 Task: Open Card Employee Performance Review in Board Business Model Cost Structure Analysis and Optimization to Workspace Content Management Systems and add a team member Softage.2@softage.net, a label Red, a checklist Boating, an attachment from your google drive, a color Red and finally, add a card description 'Develop and launch new email marketing campaign for sales promotion' and a comment 'Its important to ensure that this task aligns with our overall project goals as it is part of a larger project.'. Add a start date 'Jan 06, 1900' with a due date 'Jan 13, 1900'
Action: Mouse moved to (73, 261)
Screenshot: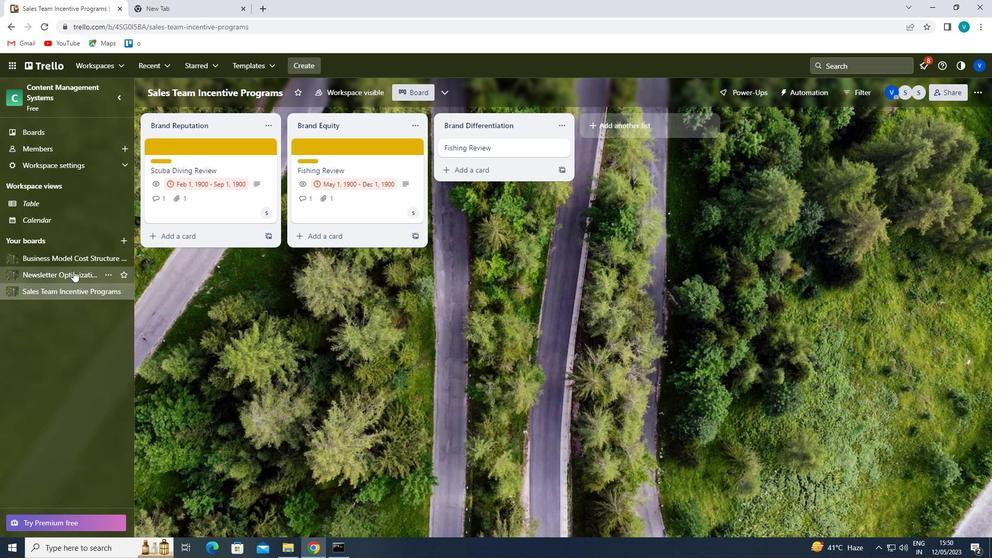 
Action: Mouse pressed left at (73, 261)
Screenshot: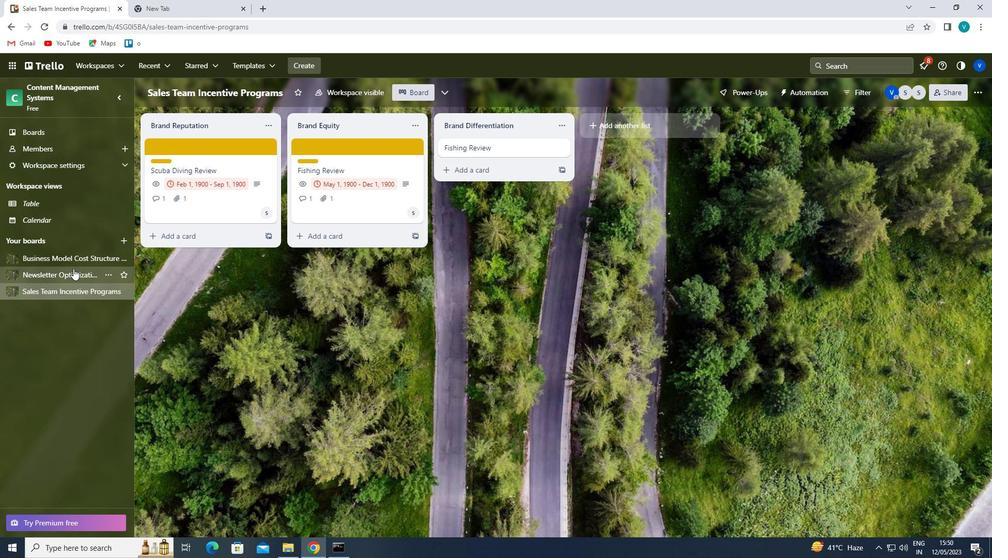 
Action: Mouse moved to (320, 151)
Screenshot: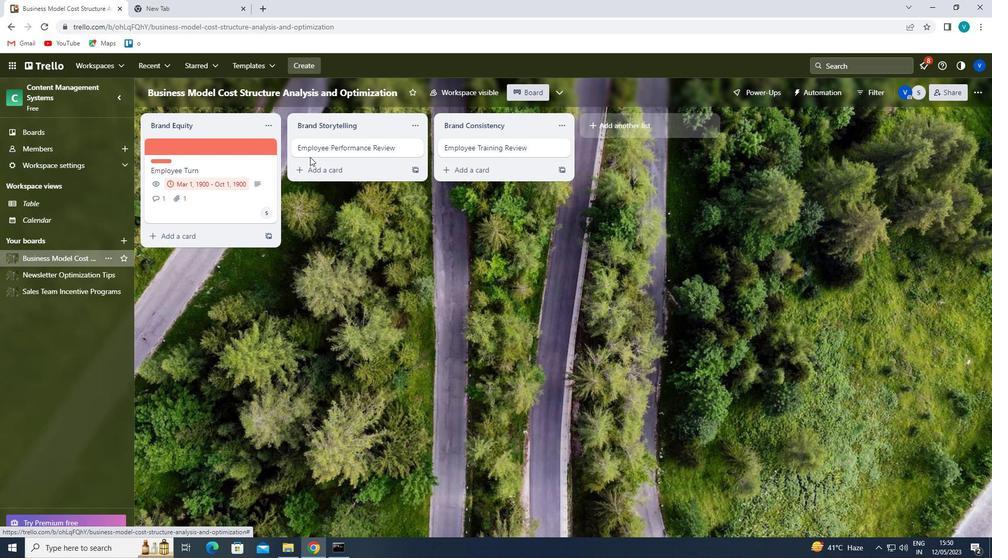 
Action: Mouse pressed left at (320, 151)
Screenshot: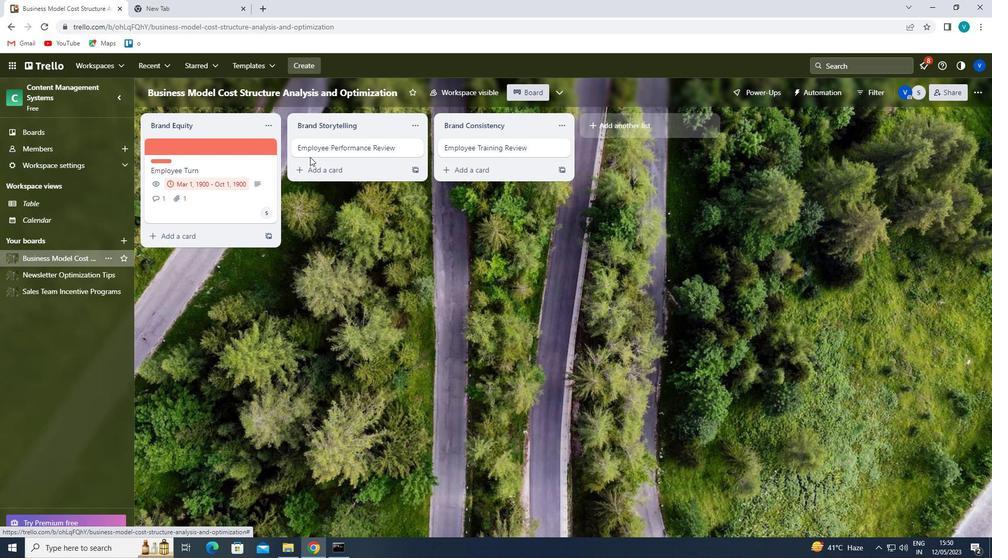 
Action: Mouse moved to (640, 179)
Screenshot: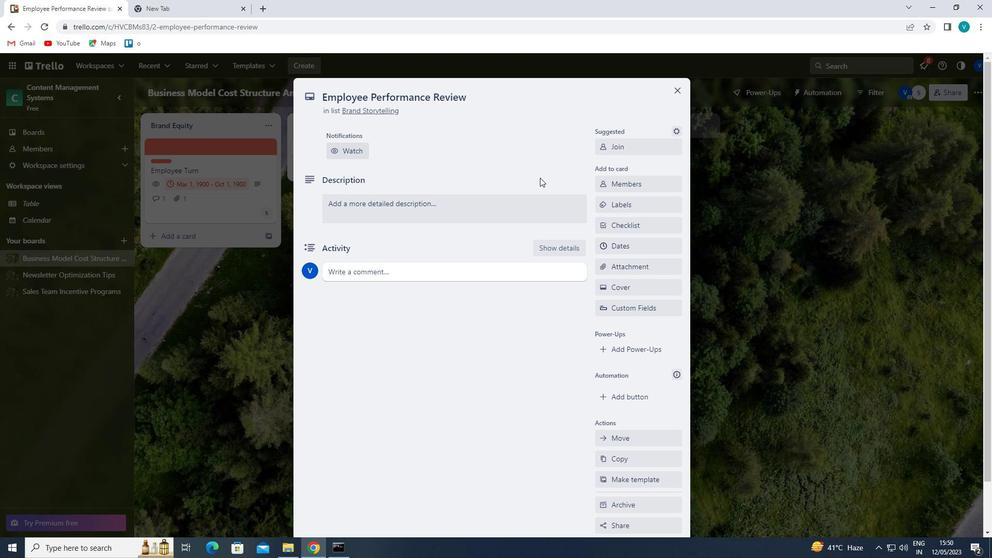 
Action: Mouse pressed left at (640, 179)
Screenshot: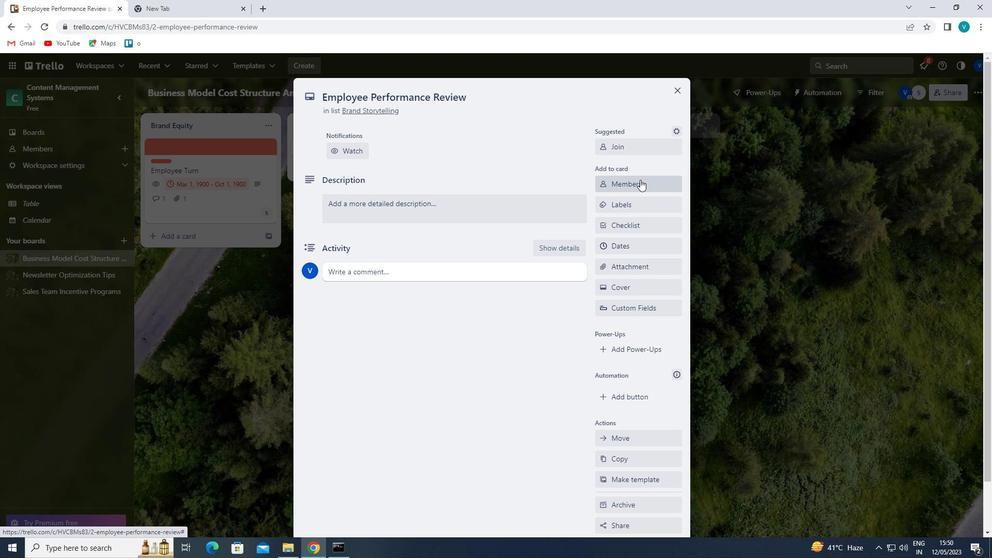 
Action: Key pressed <Key.shift><Key.shift>SOFTA
Screenshot: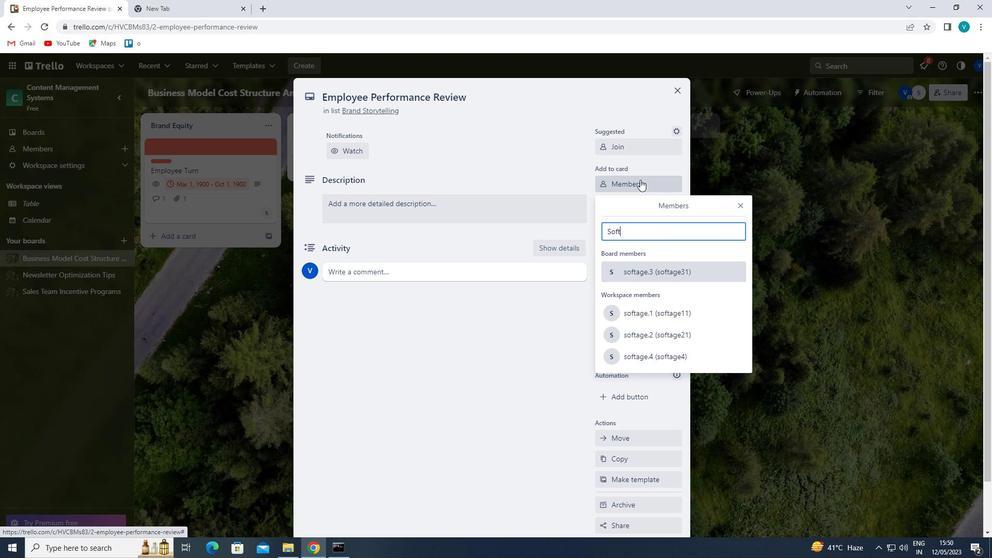
Action: Mouse moved to (662, 327)
Screenshot: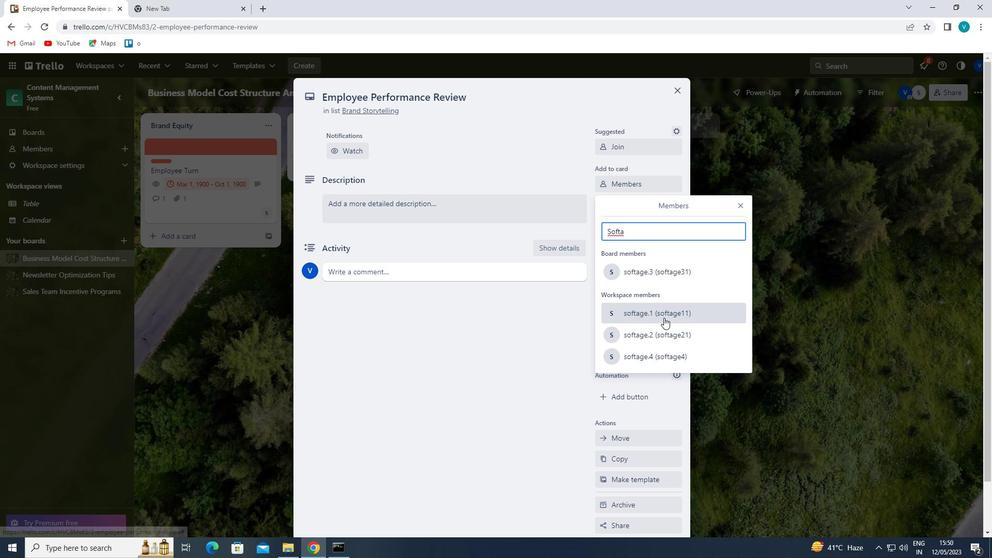 
Action: Mouse pressed left at (662, 327)
Screenshot: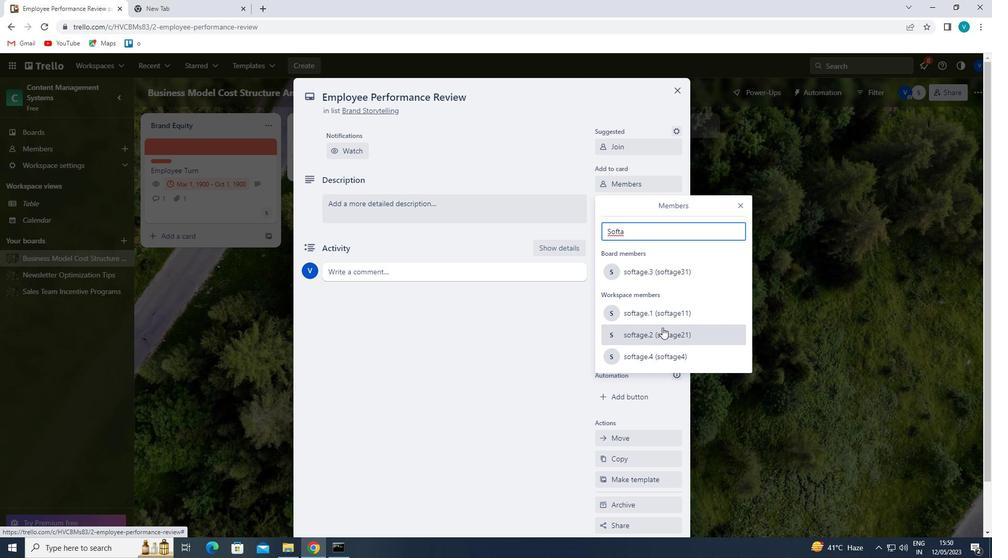 
Action: Mouse moved to (740, 199)
Screenshot: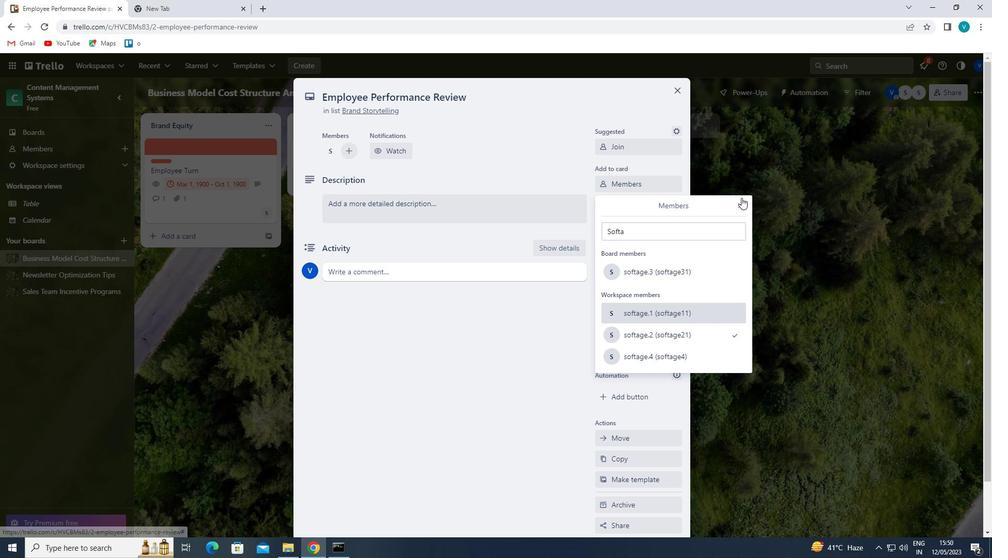 
Action: Mouse pressed left at (740, 199)
Screenshot: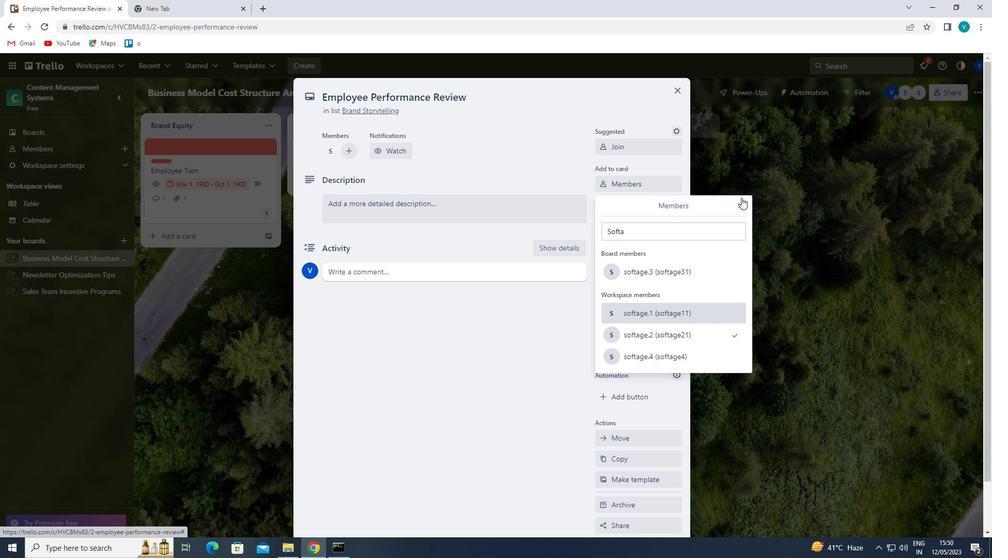 
Action: Mouse moved to (631, 206)
Screenshot: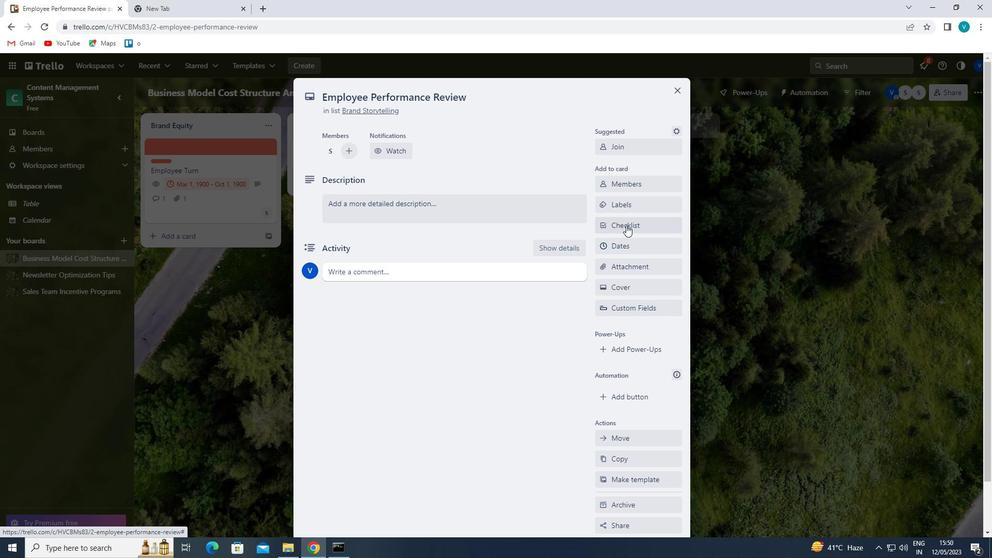 
Action: Mouse pressed left at (631, 206)
Screenshot: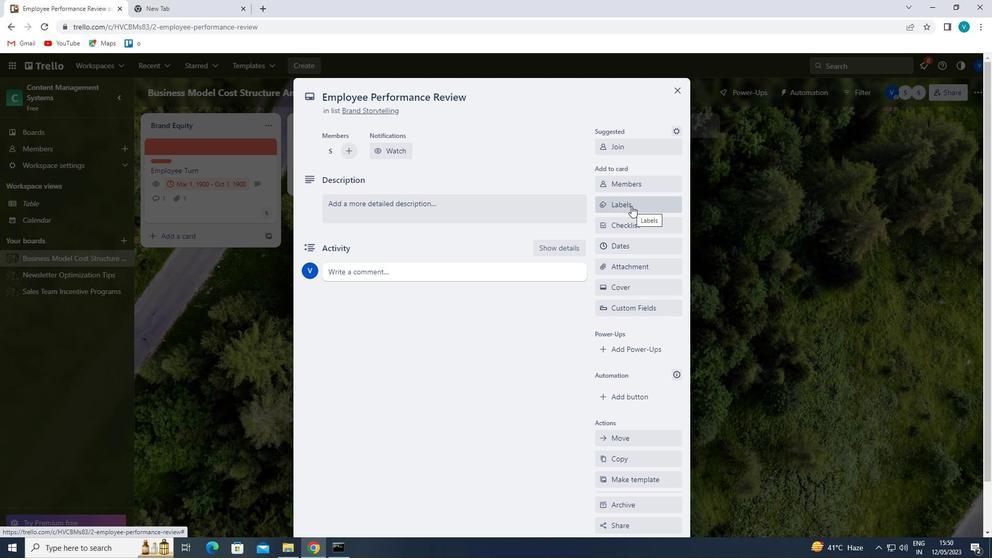 
Action: Mouse moved to (656, 346)
Screenshot: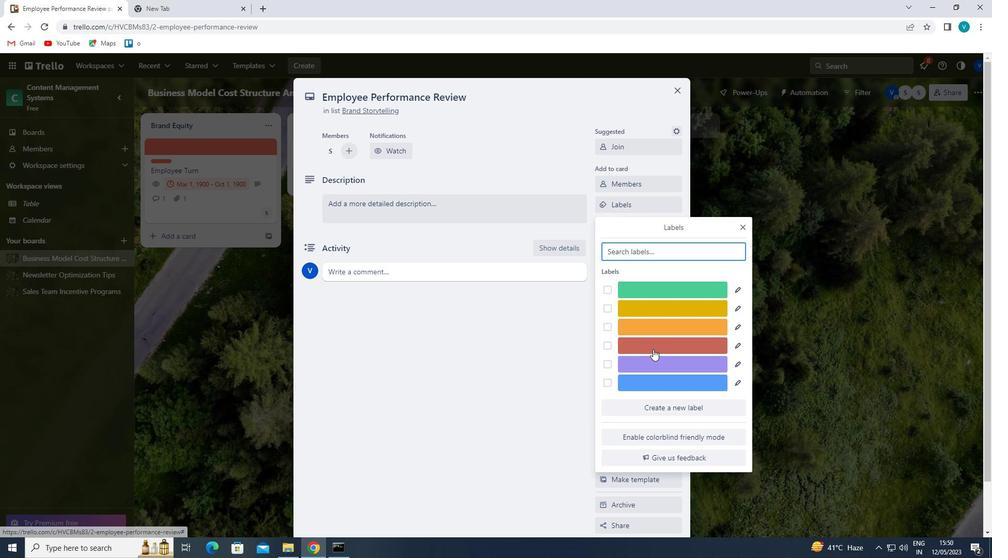 
Action: Mouse pressed left at (656, 346)
Screenshot: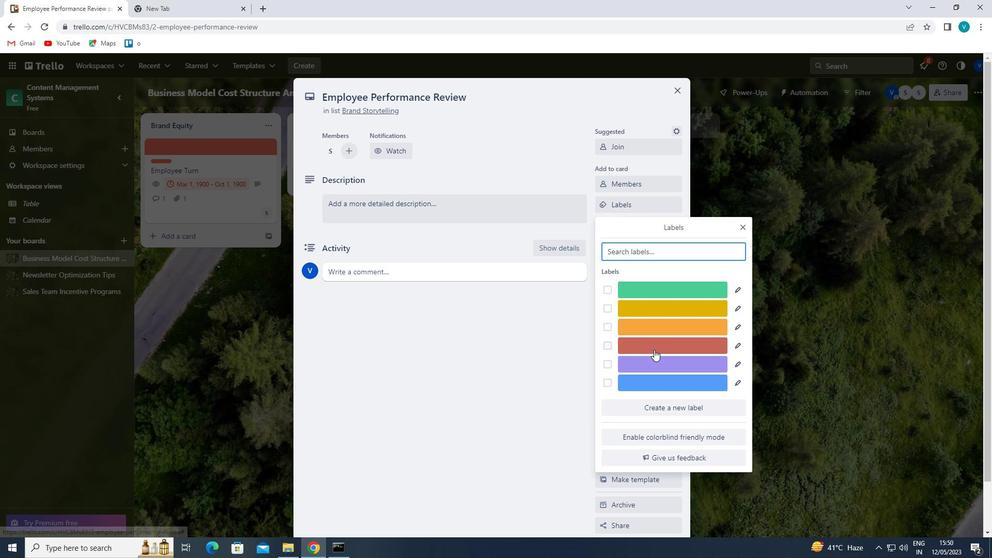 
Action: Mouse moved to (742, 225)
Screenshot: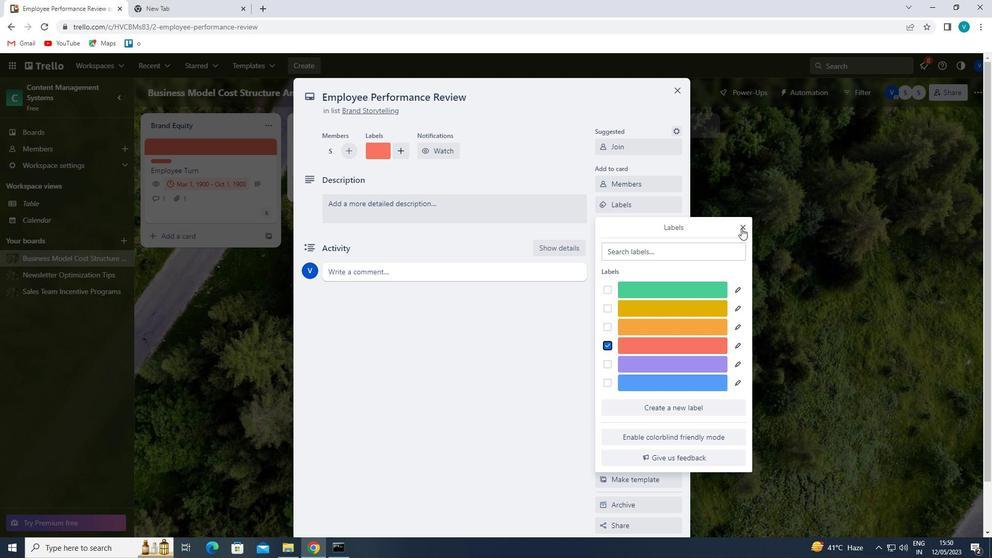 
Action: Mouse pressed left at (742, 225)
Screenshot: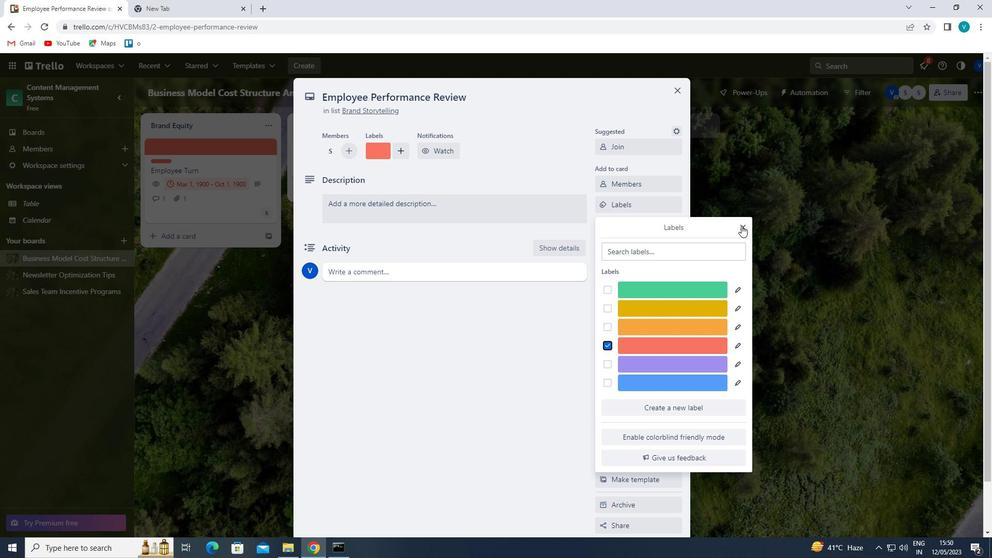 
Action: Mouse moved to (638, 228)
Screenshot: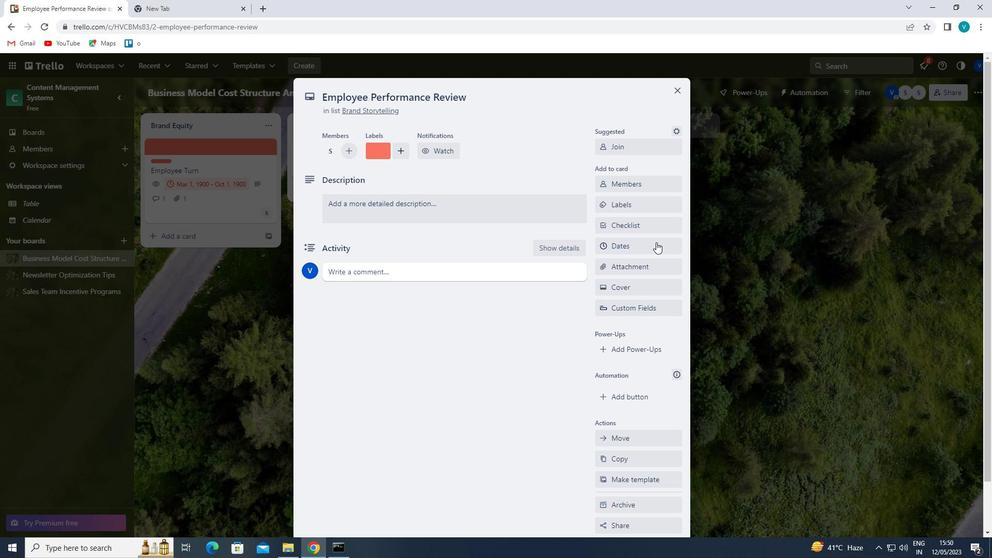 
Action: Mouse pressed left at (638, 228)
Screenshot: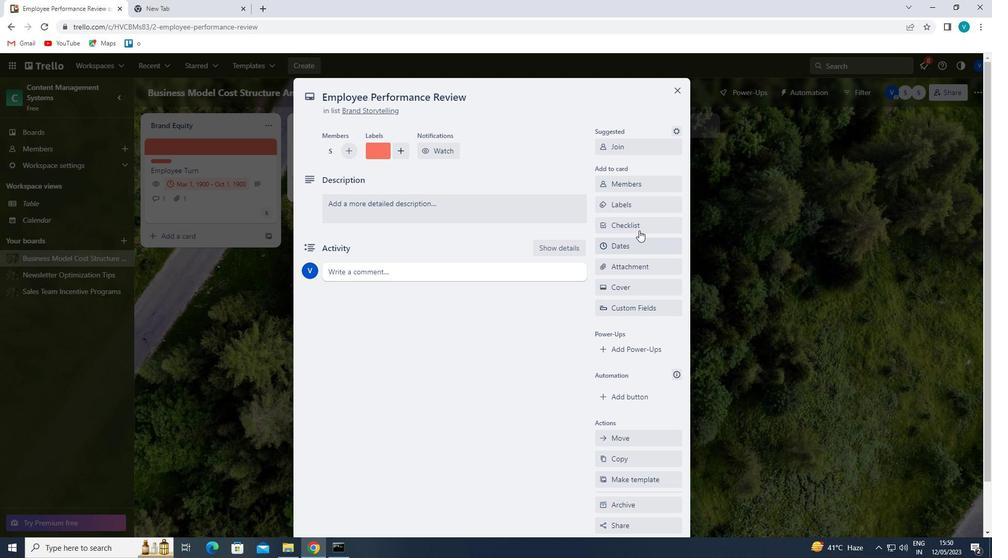 
Action: Key pressed <Key.shift>B
Screenshot: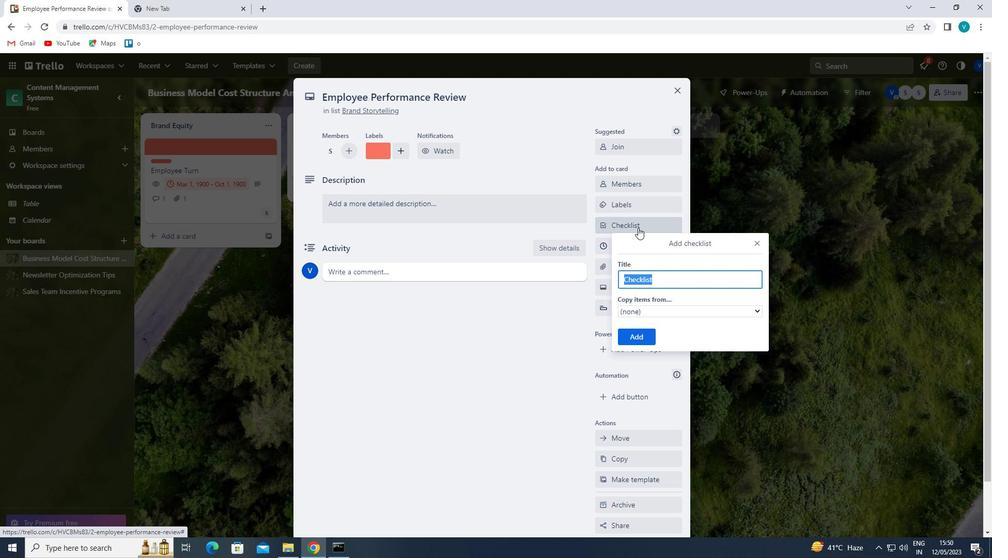 
Action: Mouse moved to (691, 301)
Screenshot: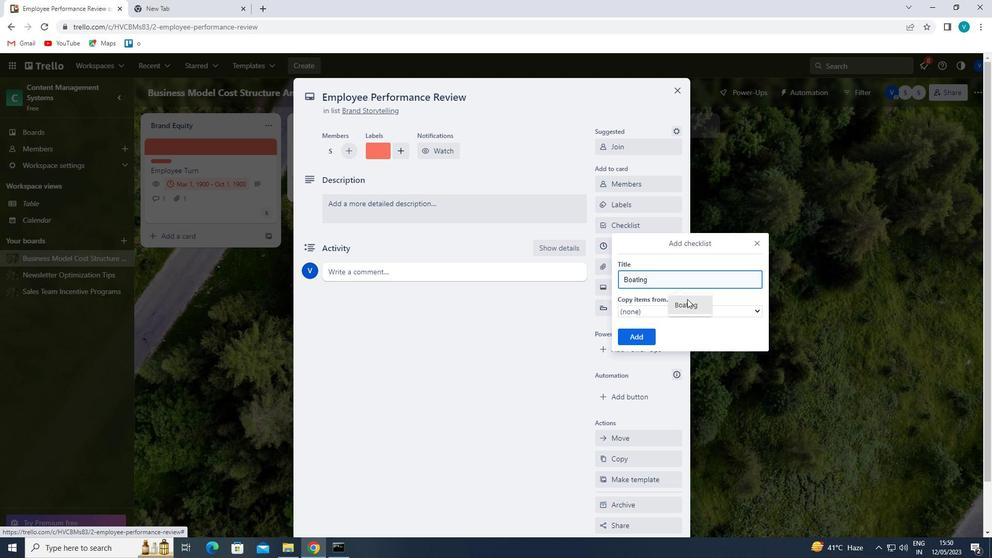 
Action: Mouse pressed left at (691, 301)
Screenshot: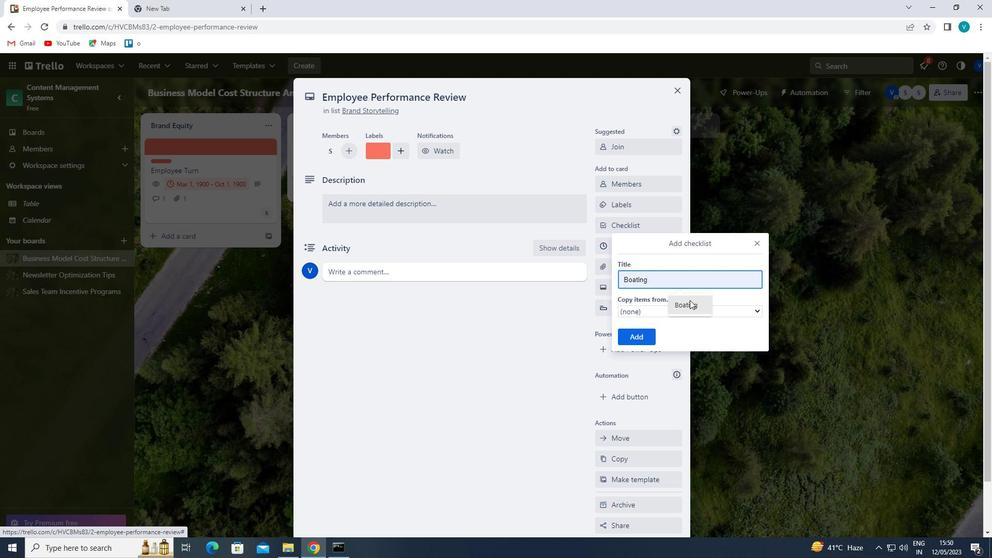
Action: Mouse moved to (634, 340)
Screenshot: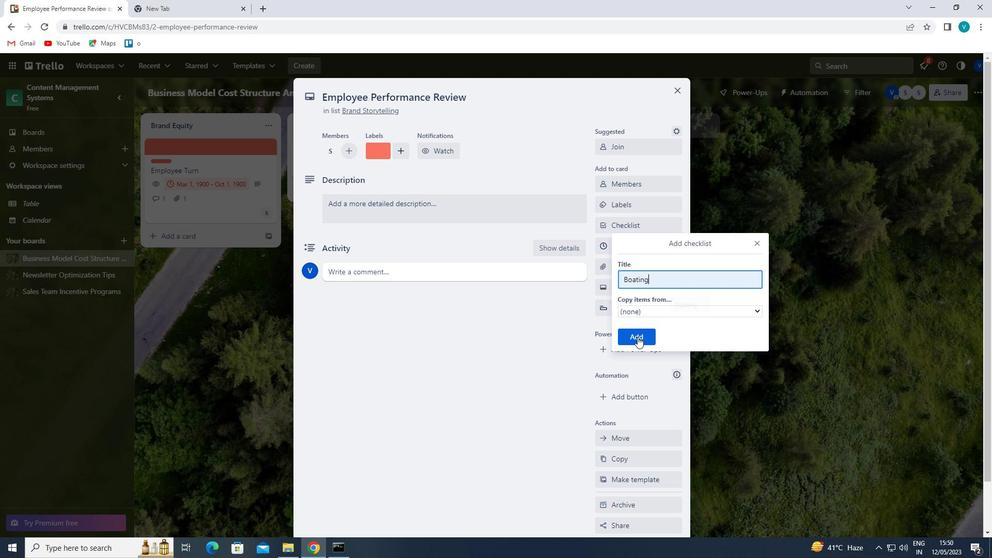 
Action: Mouse pressed left at (634, 340)
Screenshot: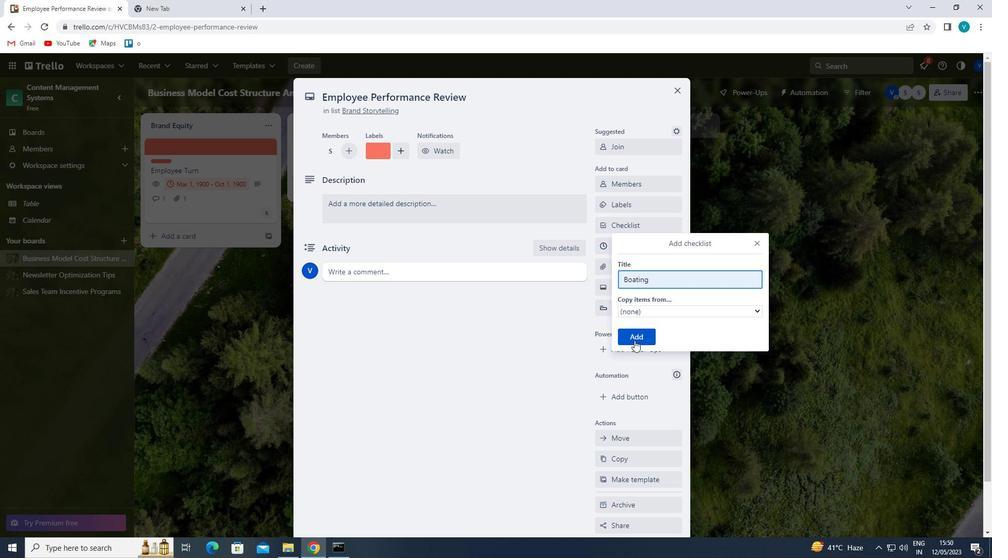 
Action: Mouse moved to (644, 261)
Screenshot: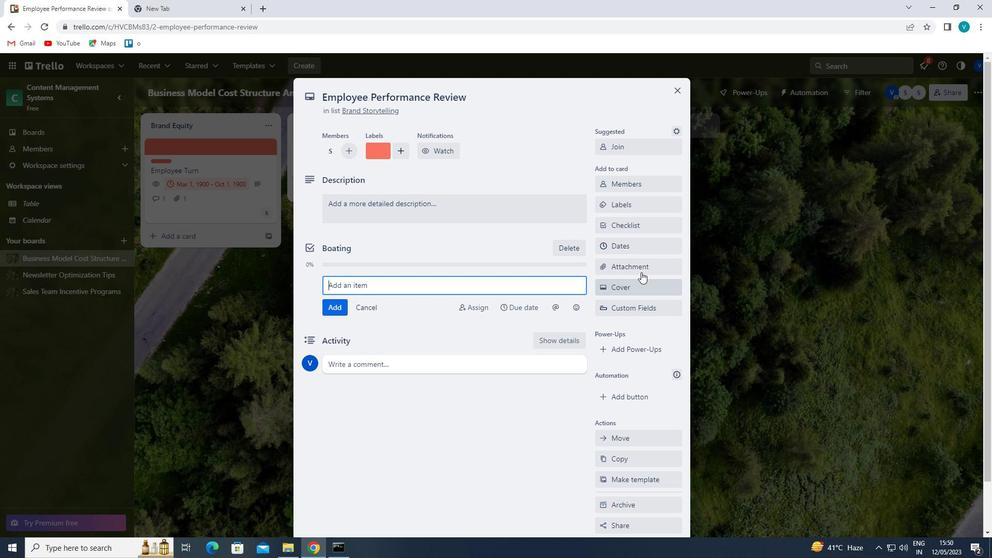 
Action: Mouse pressed left at (644, 261)
Screenshot: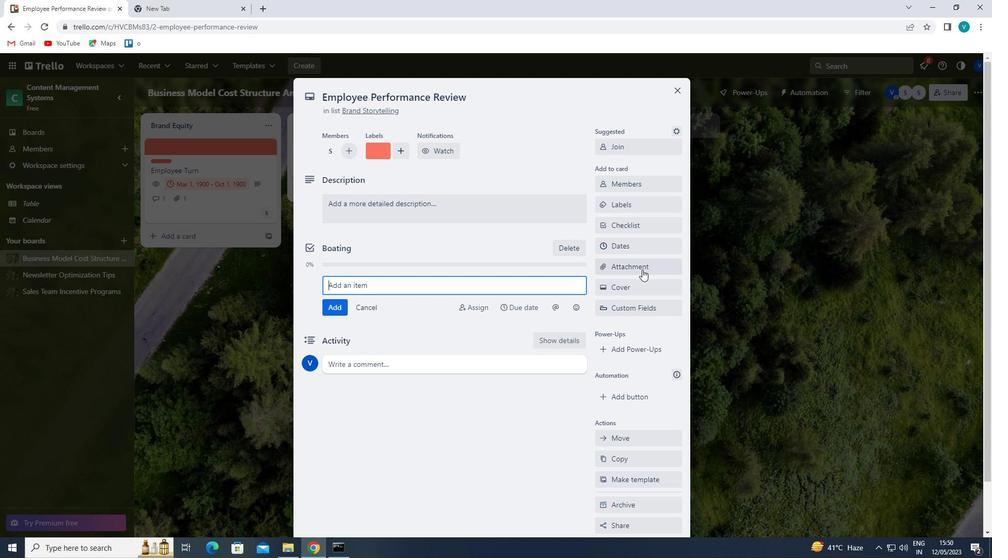 
Action: Mouse moved to (644, 344)
Screenshot: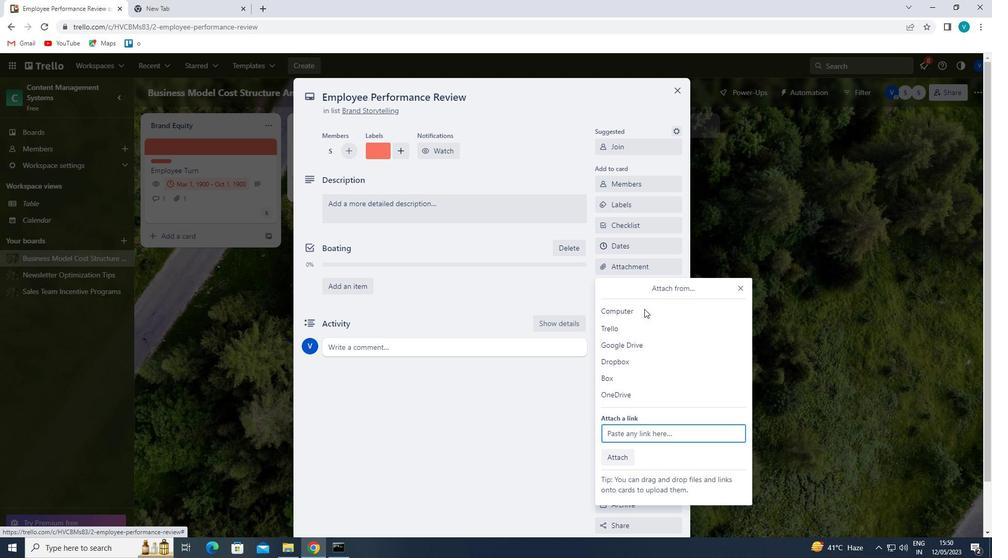 
Action: Mouse pressed left at (644, 344)
Screenshot: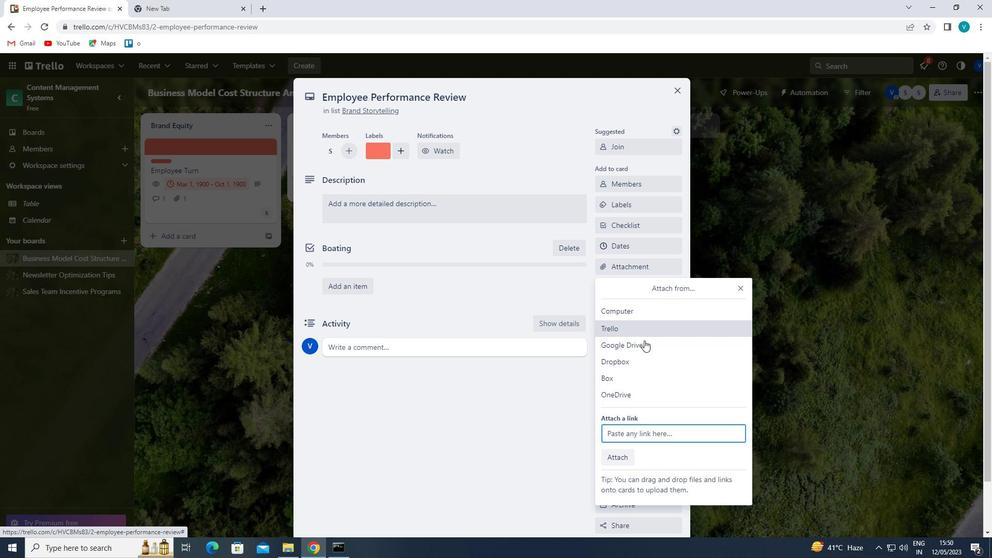 
Action: Mouse moved to (598, 299)
Screenshot: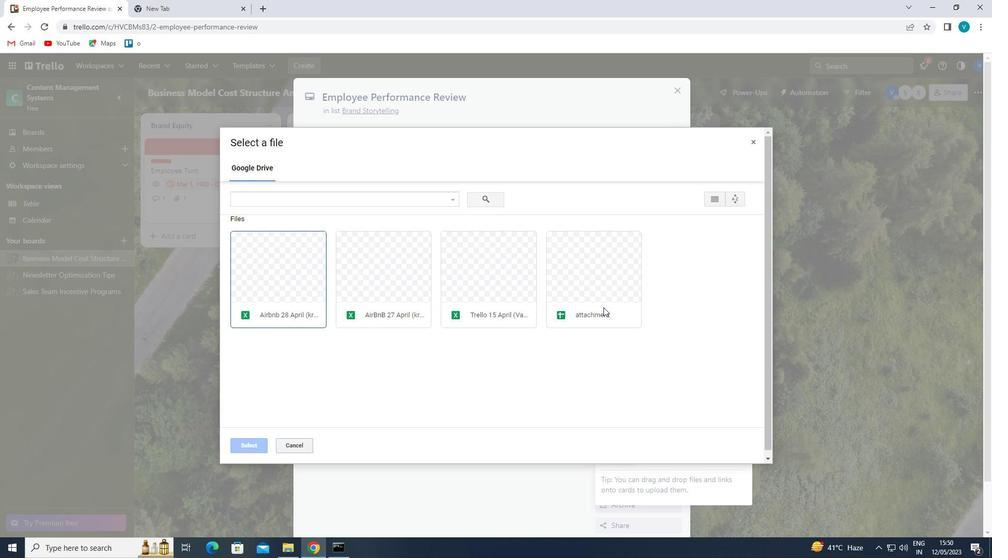 
Action: Mouse pressed left at (598, 299)
Screenshot: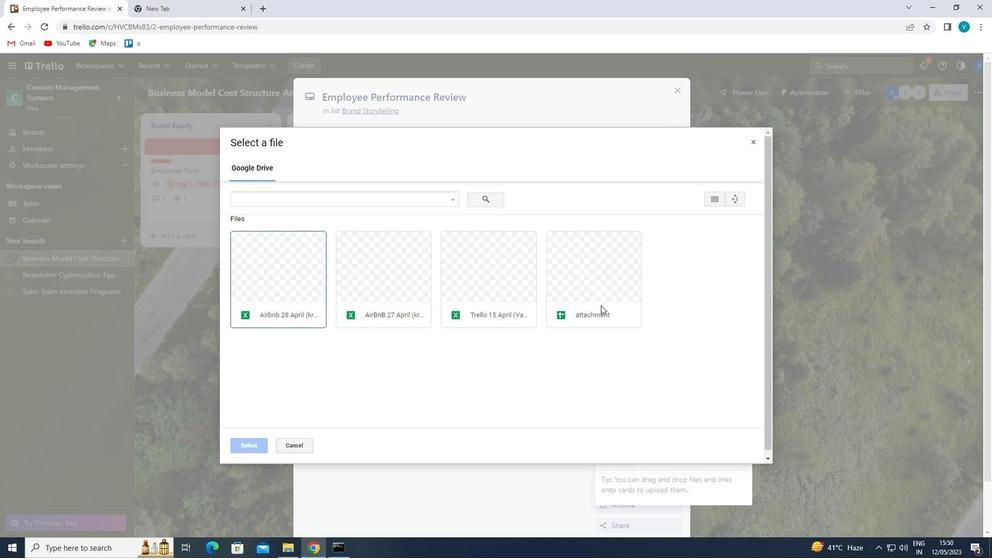 
Action: Mouse moved to (245, 441)
Screenshot: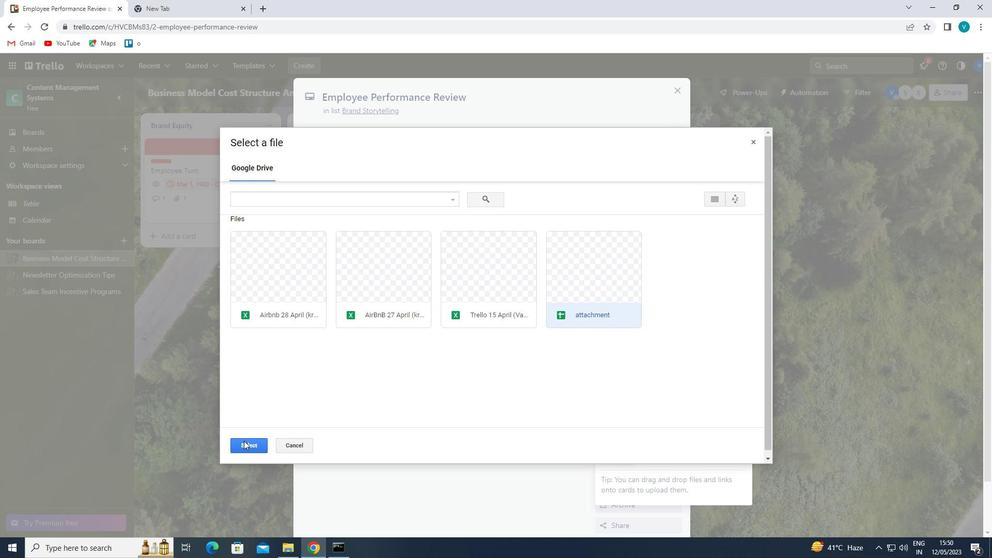 
Action: Mouse pressed left at (245, 441)
Screenshot: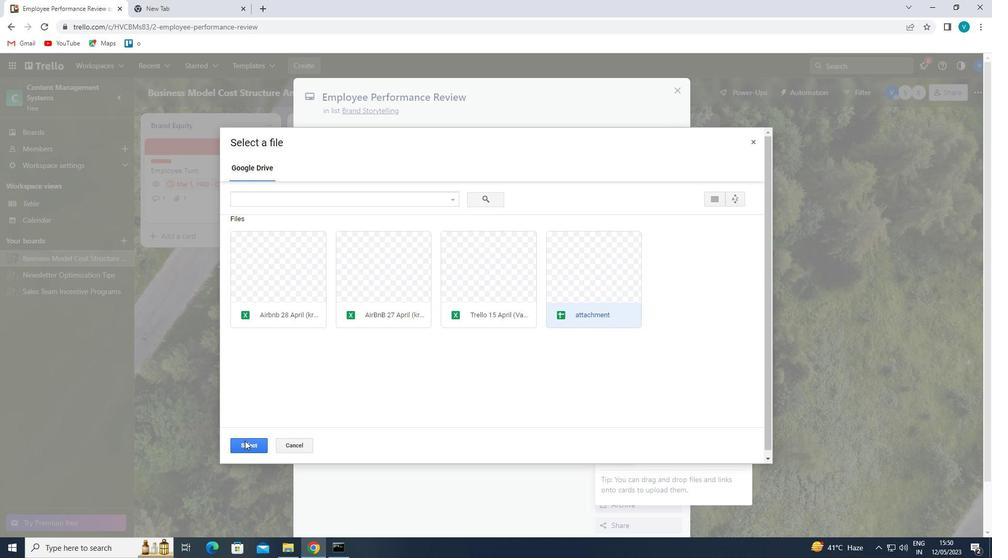
Action: Mouse moved to (631, 289)
Screenshot: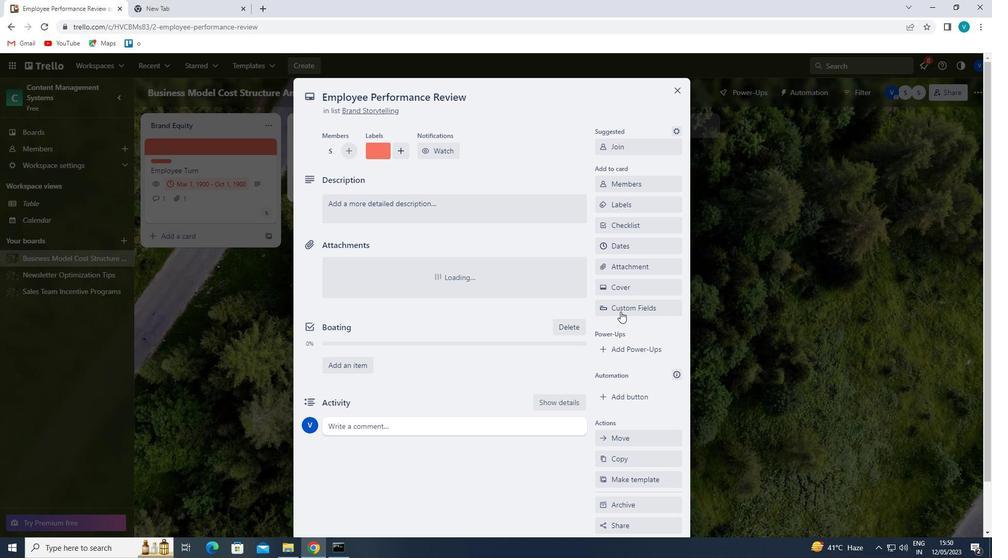 
Action: Mouse pressed left at (631, 289)
Screenshot: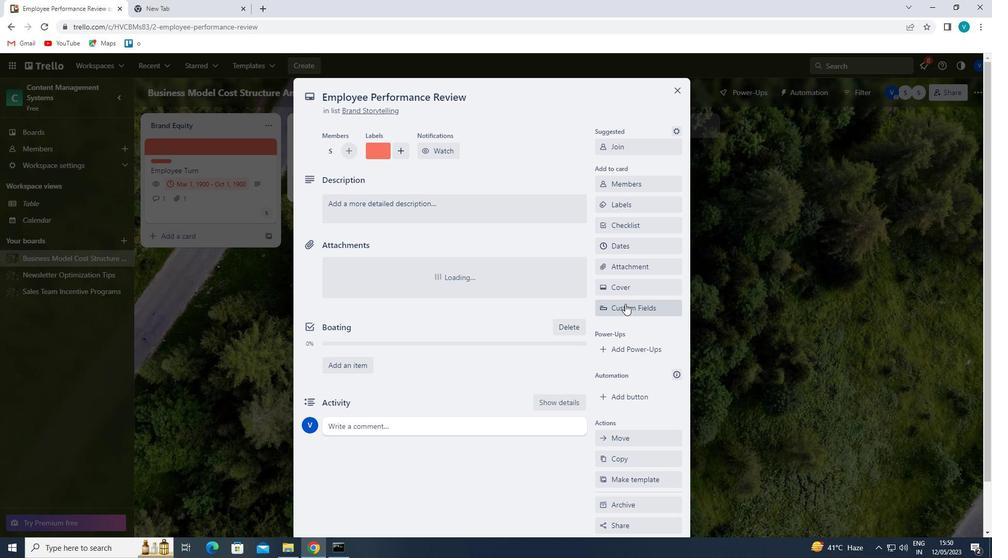 
Action: Mouse moved to (694, 326)
Screenshot: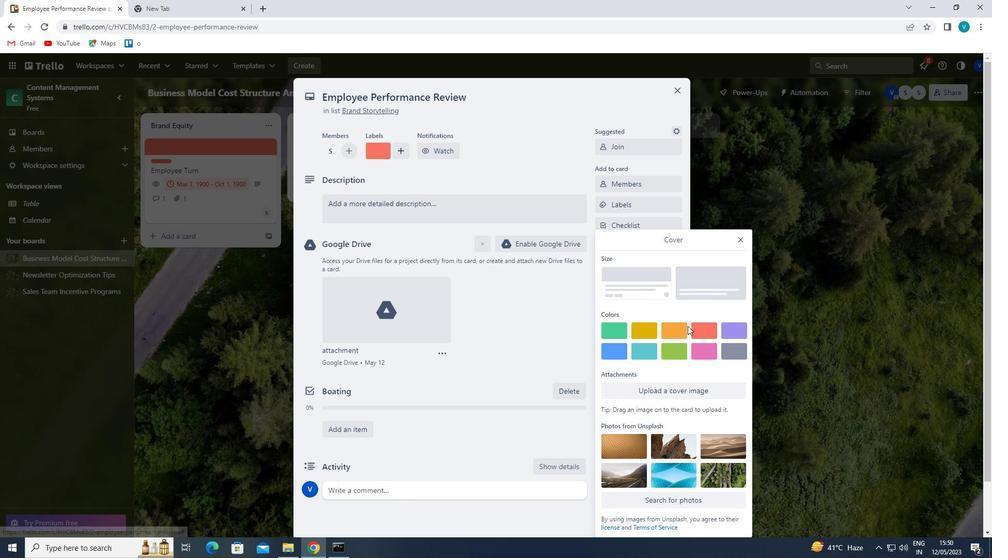 
Action: Mouse pressed left at (694, 326)
Screenshot: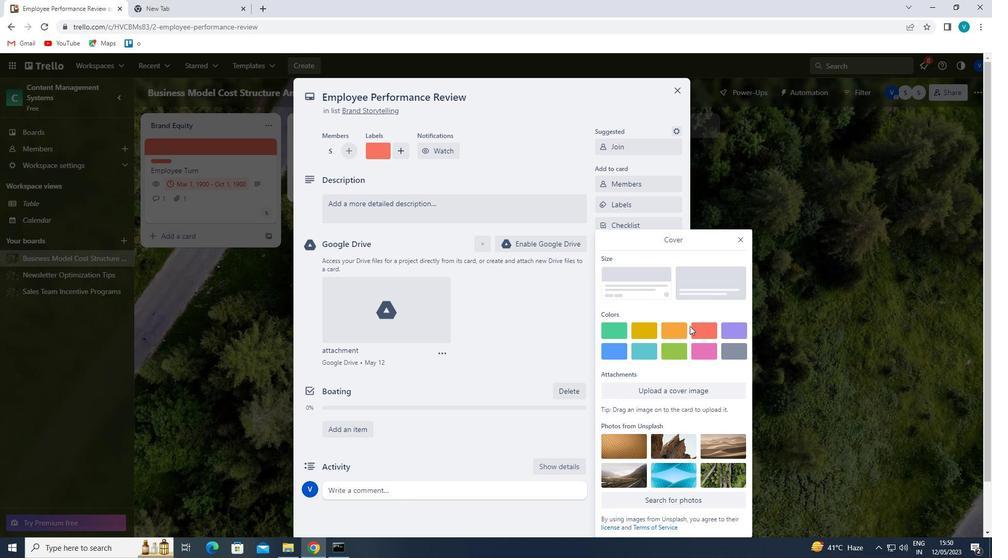 
Action: Mouse moved to (741, 219)
Screenshot: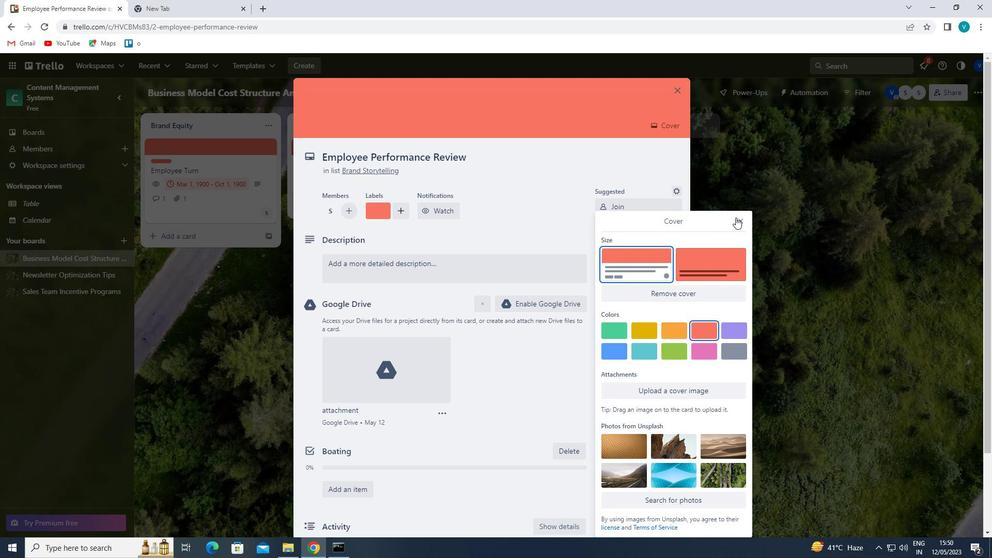 
Action: Mouse pressed left at (741, 219)
Screenshot: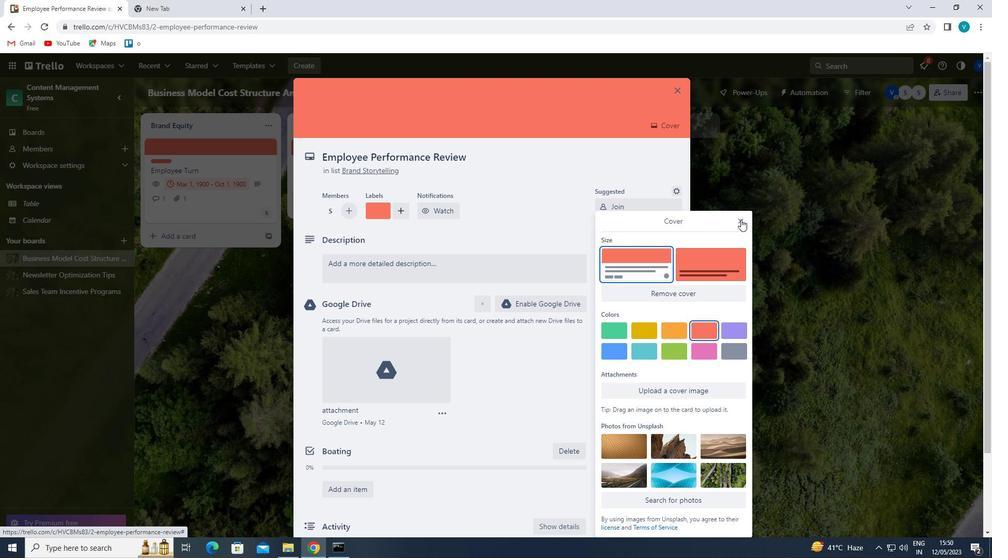 
Action: Mouse moved to (402, 270)
Screenshot: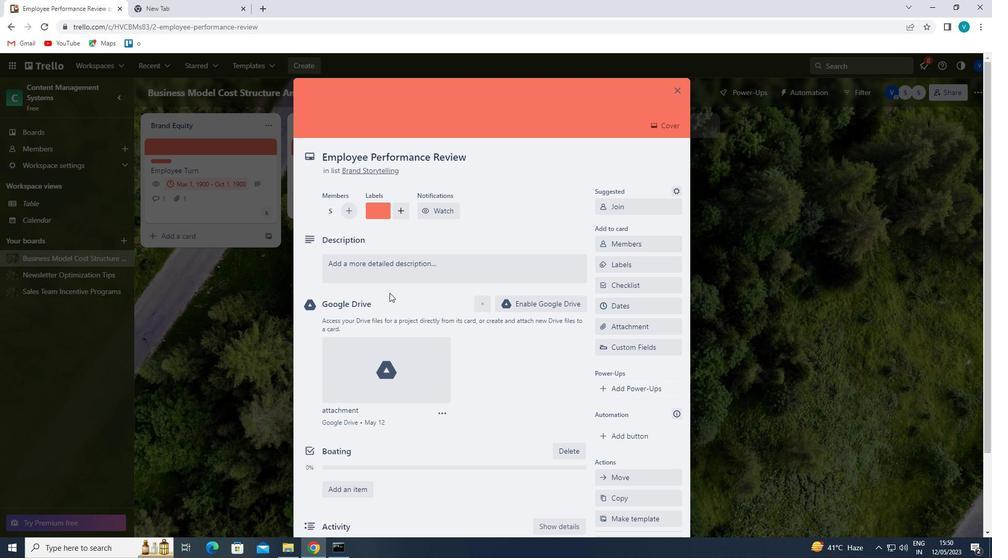 
Action: Mouse pressed left at (402, 270)
Screenshot: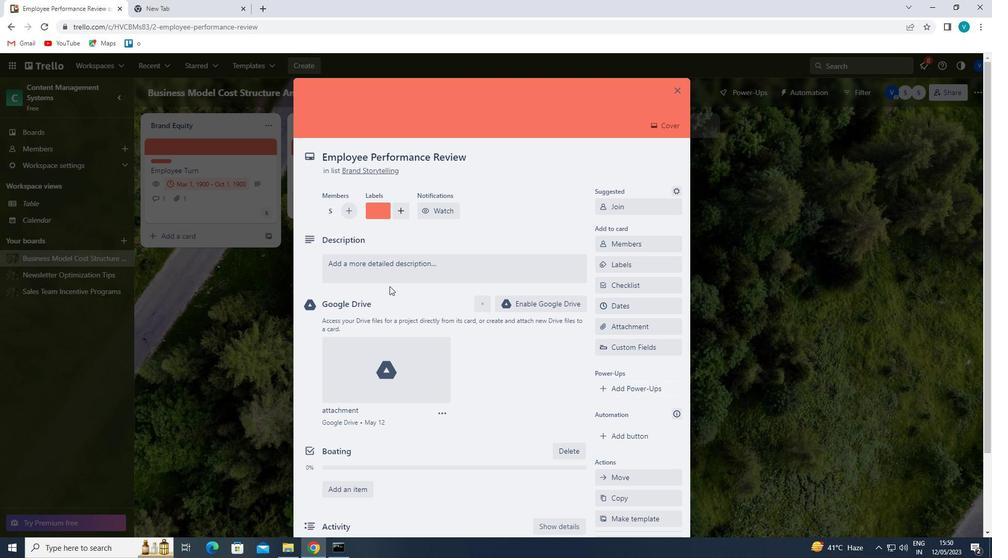 
Action: Key pressed '<Key.shift>DEVELOP<Key.space>AND<Key.space>;<Key.backspace>LAUNCH<Key.space>NEW<Key.space>EMAIL<Key.space>MARKWE<Key.backspace><Key.backspace>ETING<Key.space>CAMPAIGN<Key.space>FOR<Key.space>SALES<Key.space>PROMOTION'
Screenshot: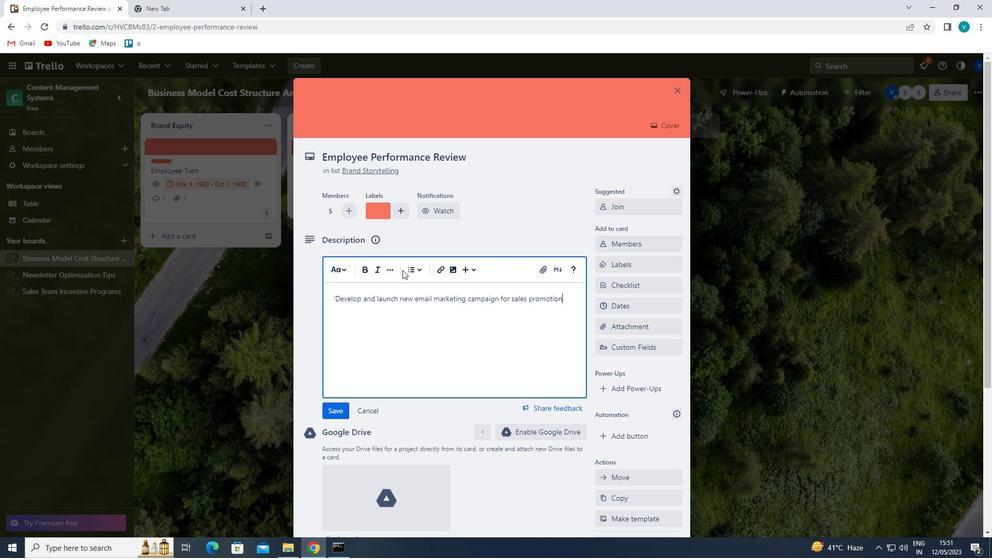 
Action: Mouse moved to (341, 411)
Screenshot: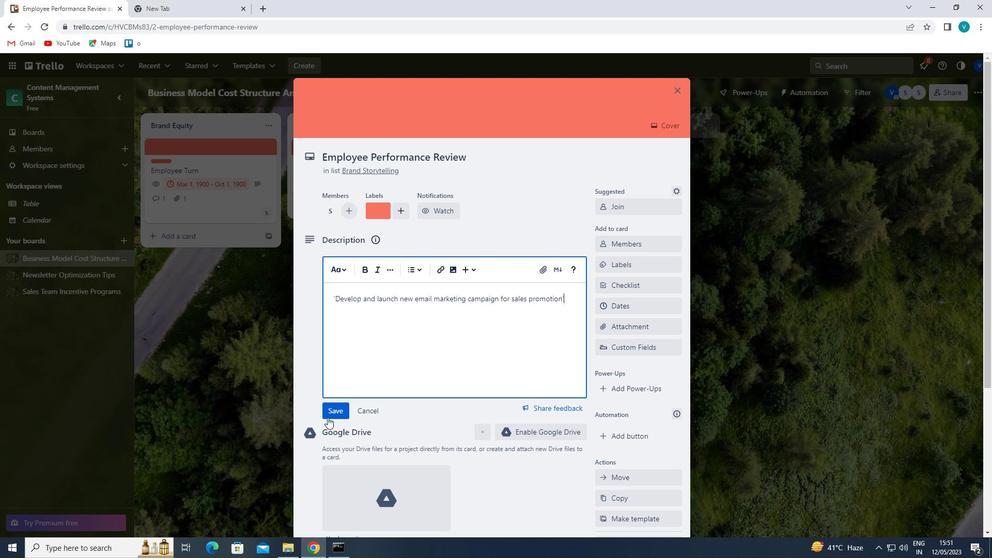 
Action: Mouse pressed left at (341, 411)
Screenshot: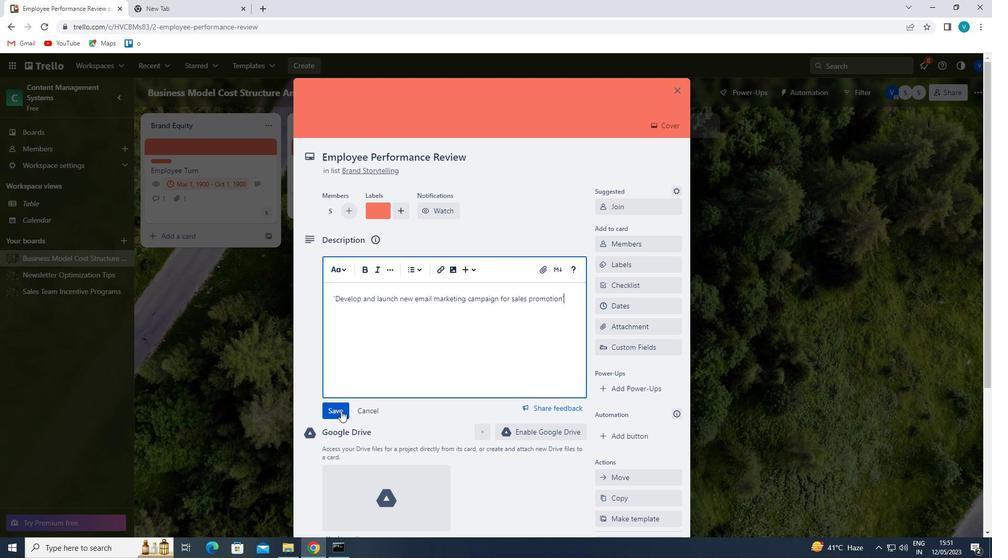 
Action: Mouse scrolled (341, 410) with delta (0, 0)
Screenshot: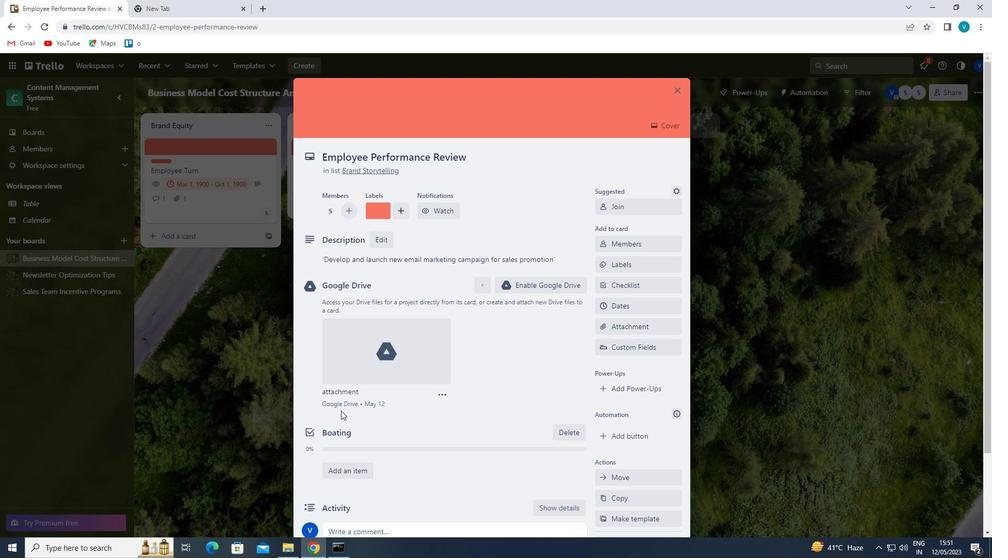 
Action: Mouse scrolled (341, 410) with delta (0, 0)
Screenshot: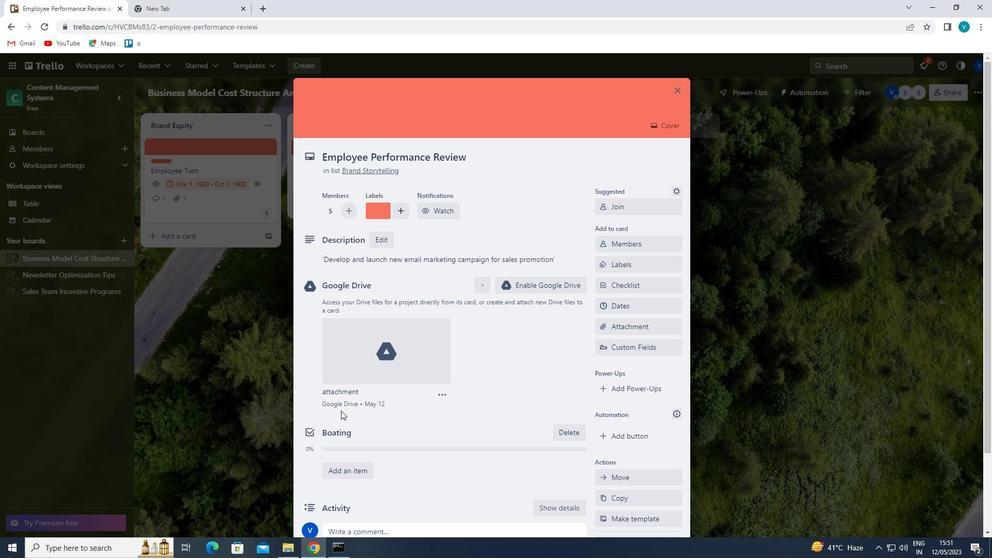 
Action: Mouse moved to (350, 434)
Screenshot: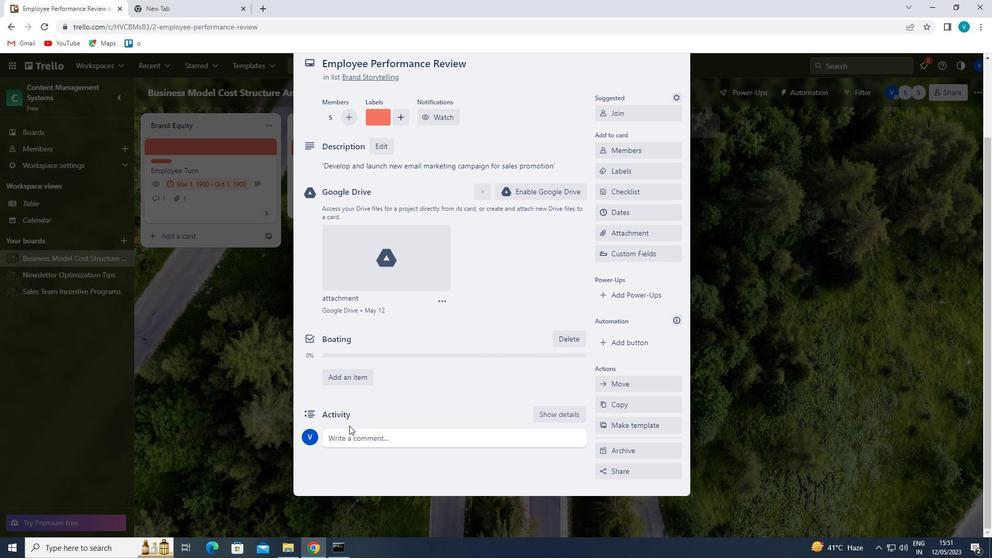 
Action: Mouse pressed left at (350, 434)
Screenshot: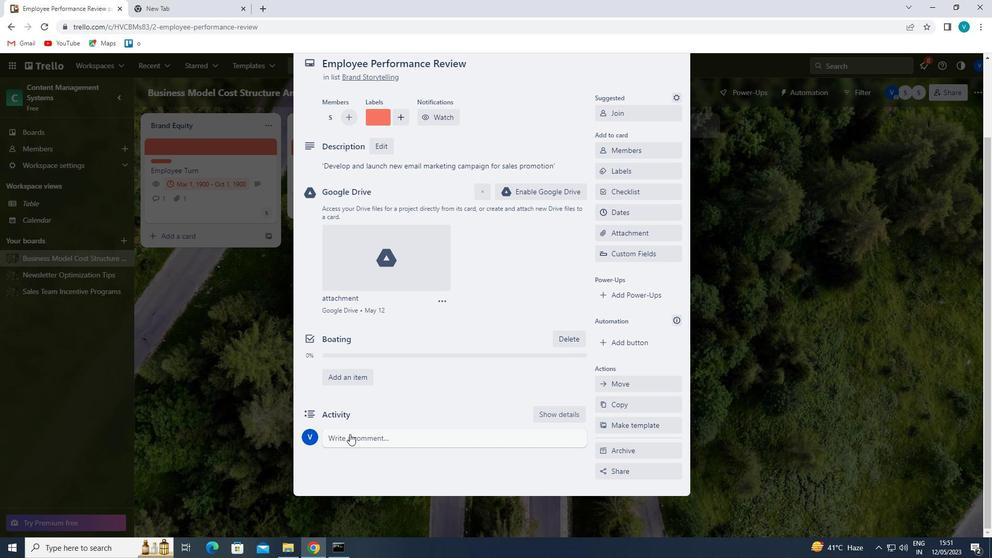 
Action: Mouse moved to (353, 432)
Screenshot: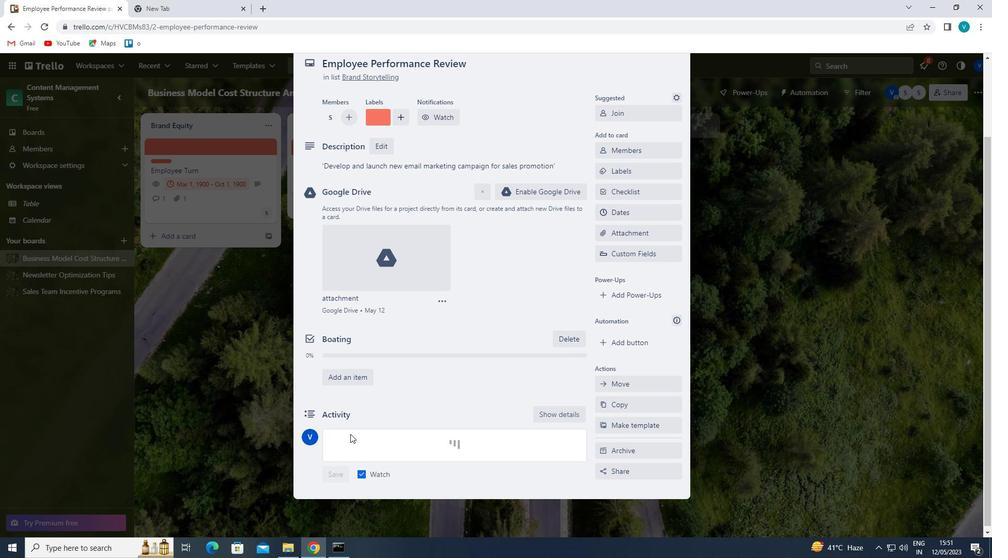 
Action: Key pressed '<Key.shift>ITS<Key.space>IMPORTANT<Key.space>TO<Key.space>ENSURE<Key.space>THAT<Key.space>THIS<Key.space>TASK<Key.space>ALIGNS<Key.space>WITH<Key.space>OUR<Key.space>OVERALL<Key.space>PROJECT<Key.space>GOALS<Key.space>AS<Key.space>IT<Key.space>PART<Key.space>OF<Key.space>OUR<Key.space><Key.backspace><Key.backspace><Key.backspace><Key.backspace>A<Key.space>ALRGER<Key.space><Key.backspace><Key.backspace><Key.backspace><Key.backspace><Key.backspace><Key.backspace><Key.backspace>LARGER<Key.space>PROJECT.'
Screenshot: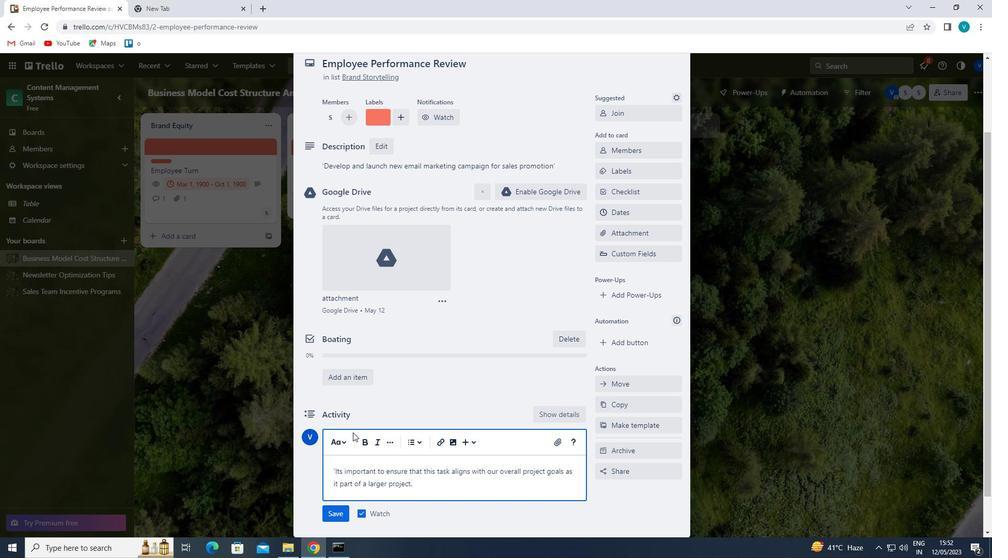 
Action: Mouse moved to (337, 515)
Screenshot: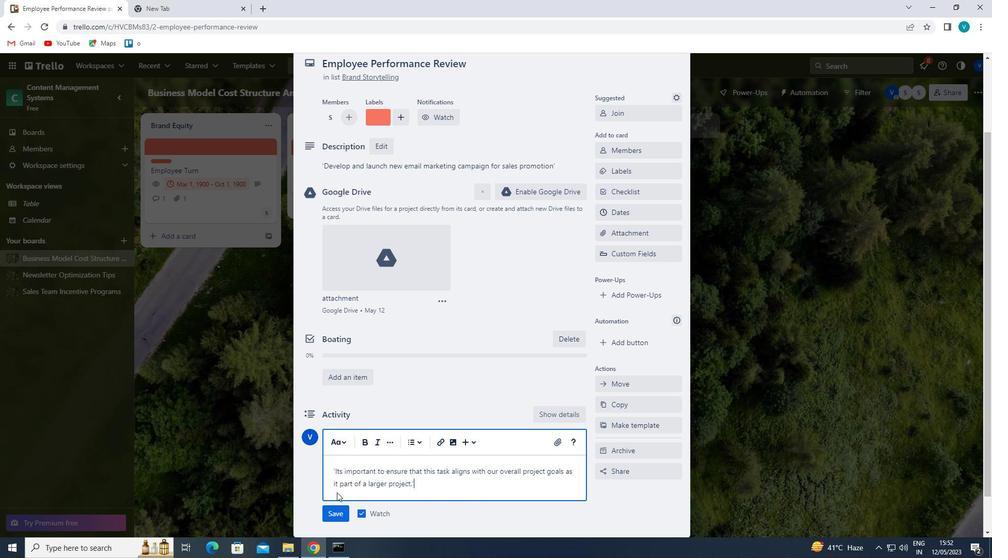 
Action: Mouse pressed left at (337, 515)
Screenshot: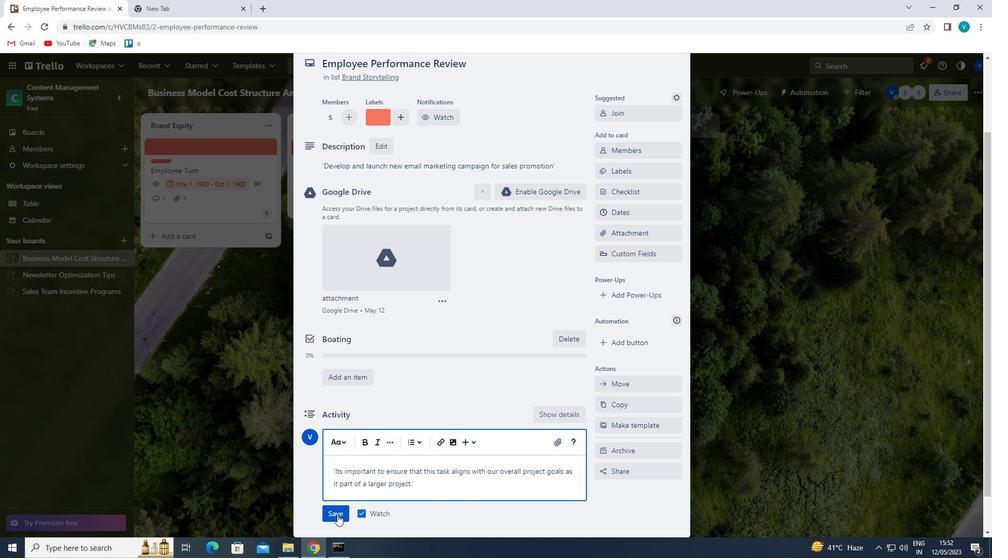 
Action: Mouse moved to (637, 215)
Screenshot: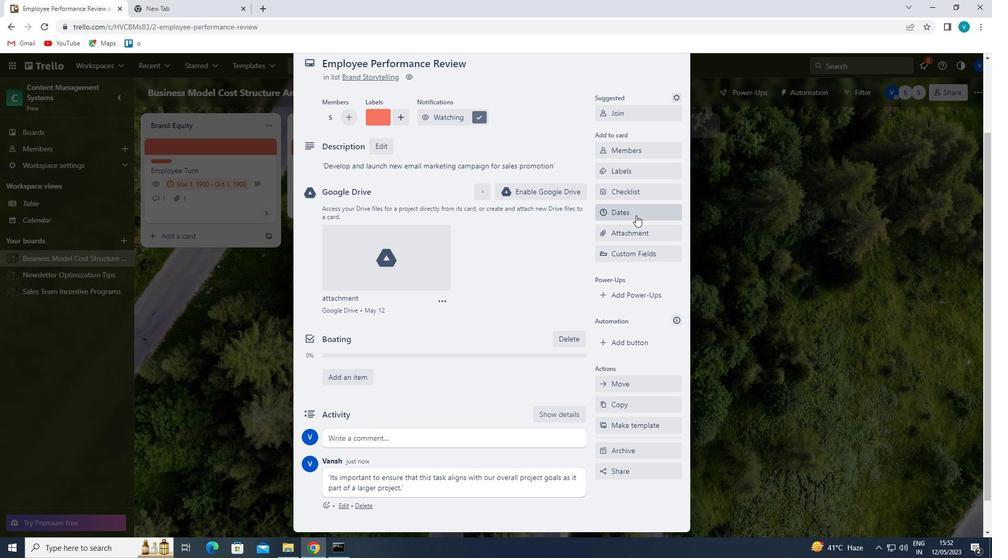 
Action: Mouse pressed left at (637, 215)
Screenshot: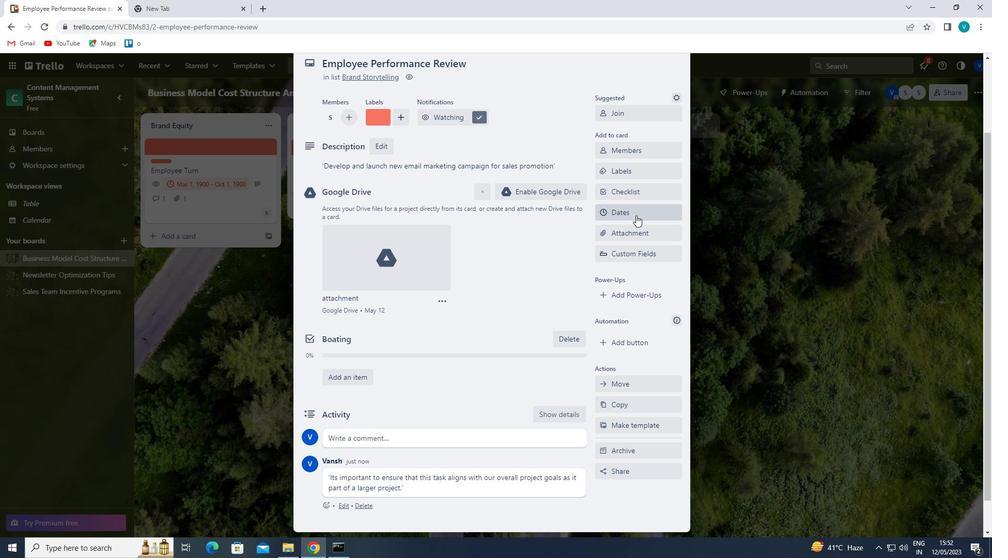 
Action: Mouse moved to (608, 282)
Screenshot: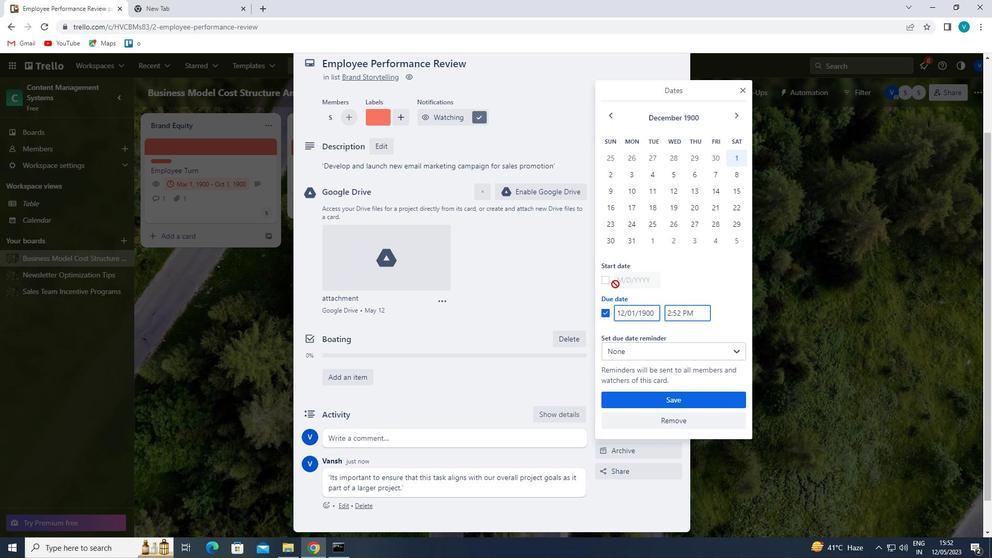 
Action: Mouse pressed left at (608, 282)
Screenshot: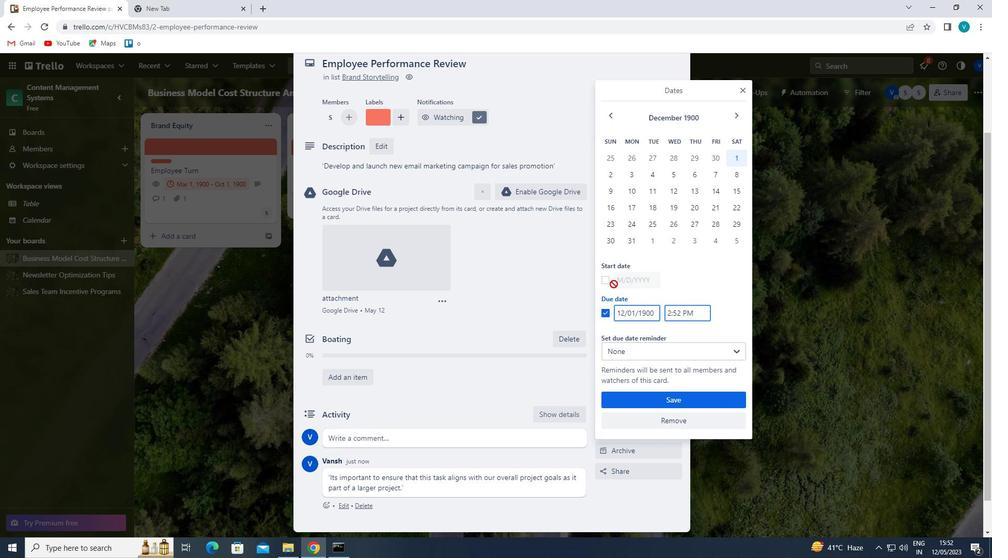 
Action: Mouse moved to (621, 279)
Screenshot: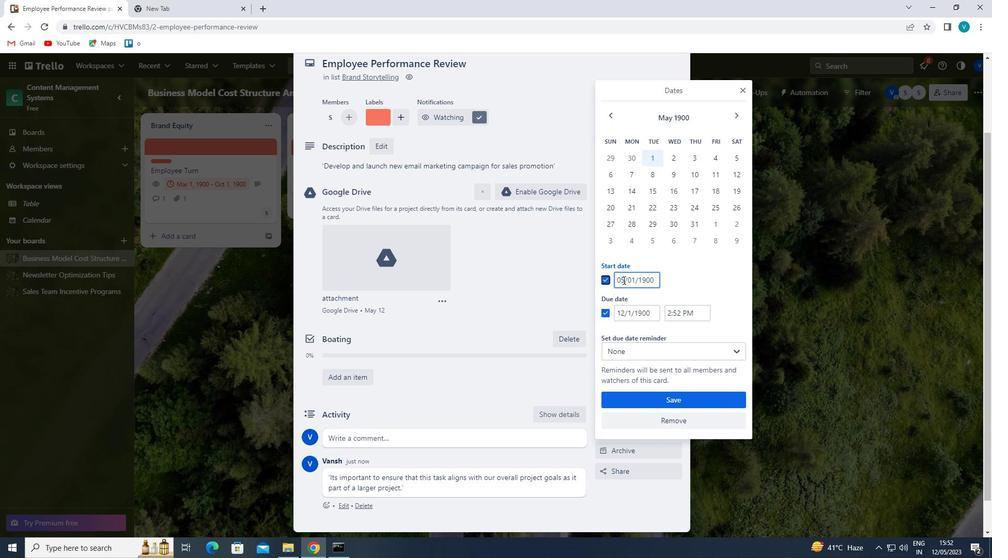 
Action: Mouse pressed left at (621, 279)
Screenshot: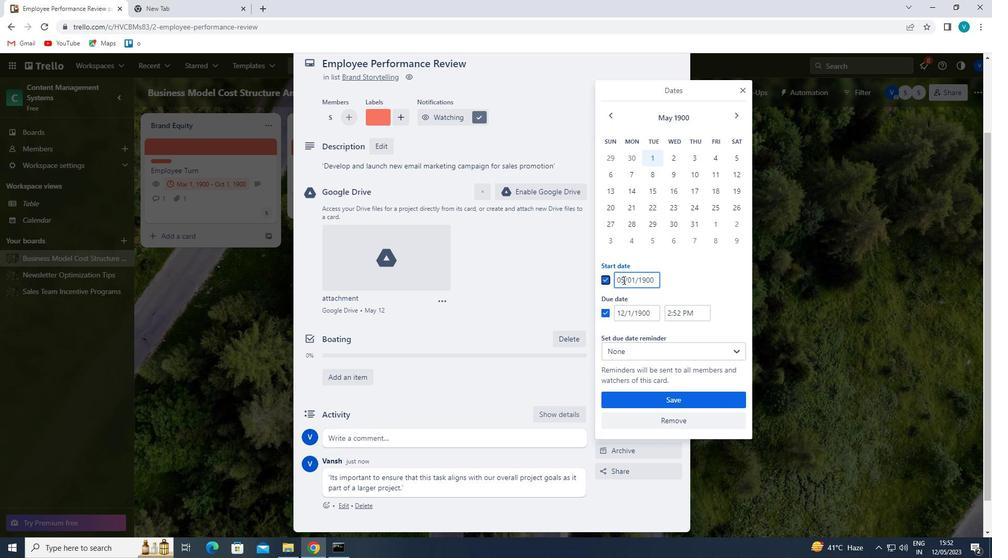 
Action: Mouse moved to (622, 279)
Screenshot: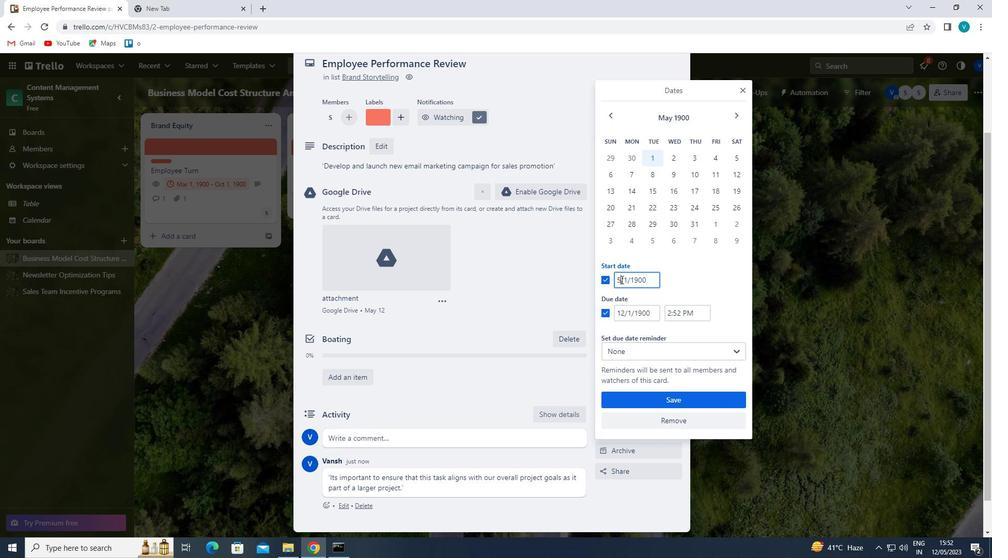 
Action: Key pressed <Key.backspace>6
Screenshot: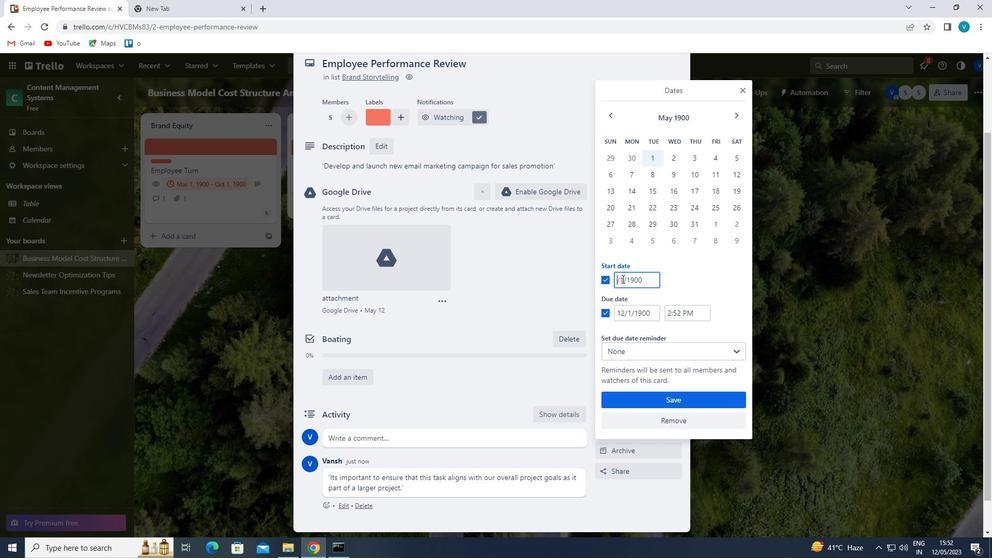 
Action: Mouse moved to (623, 312)
Screenshot: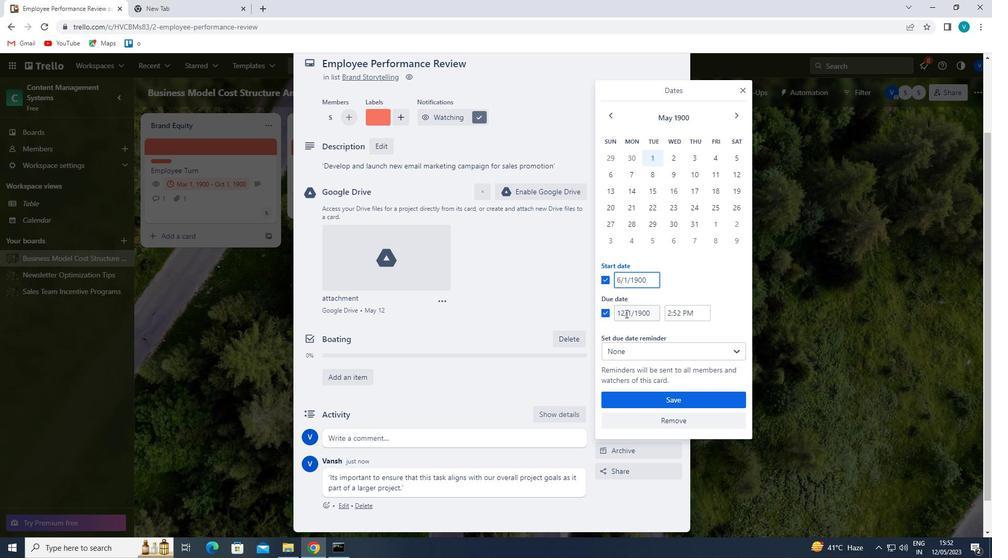 
Action: Mouse pressed left at (623, 312)
Screenshot: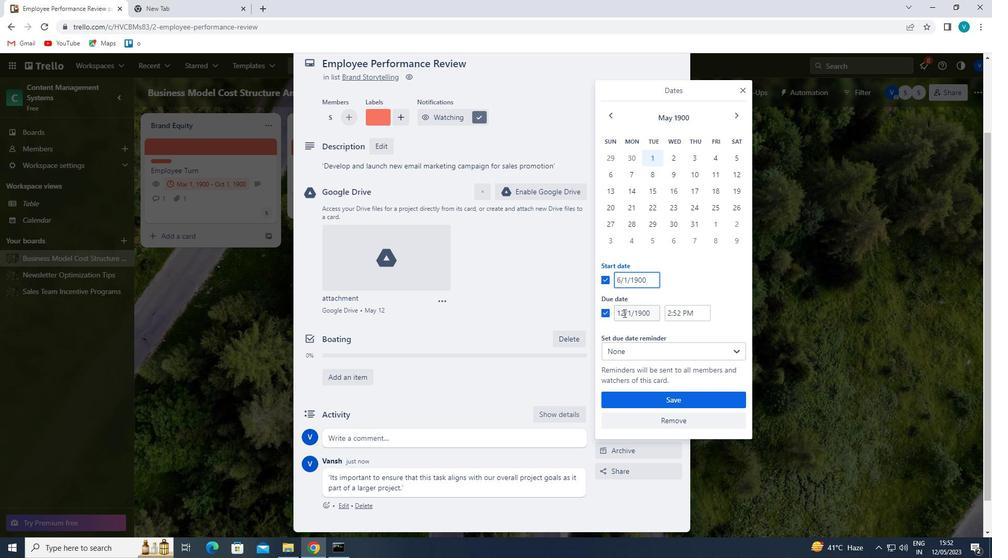 
Action: Mouse moved to (565, 285)
Screenshot: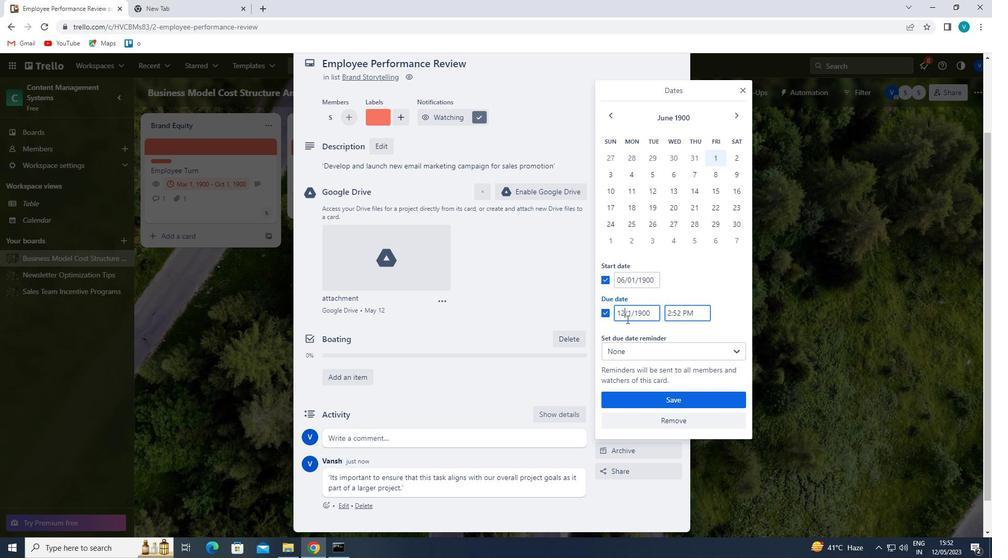
Action: Key pressed <Key.backspace>3
Screenshot: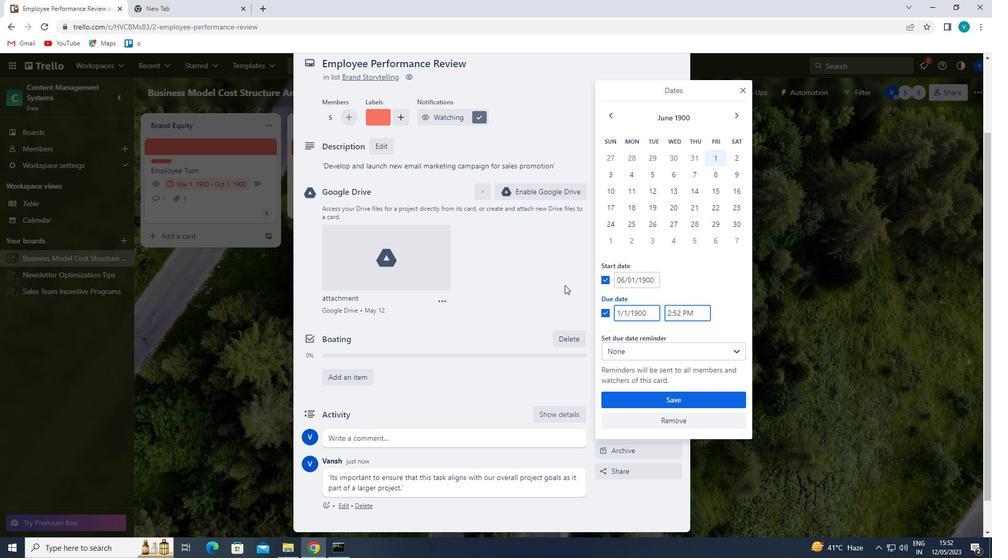 
Action: Mouse moved to (657, 392)
Screenshot: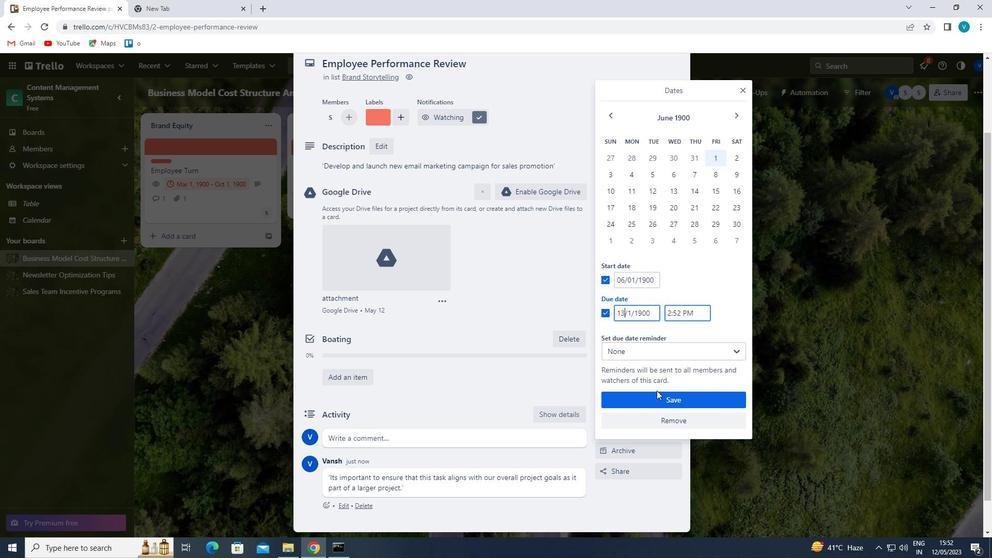
Action: Mouse pressed left at (657, 392)
Screenshot: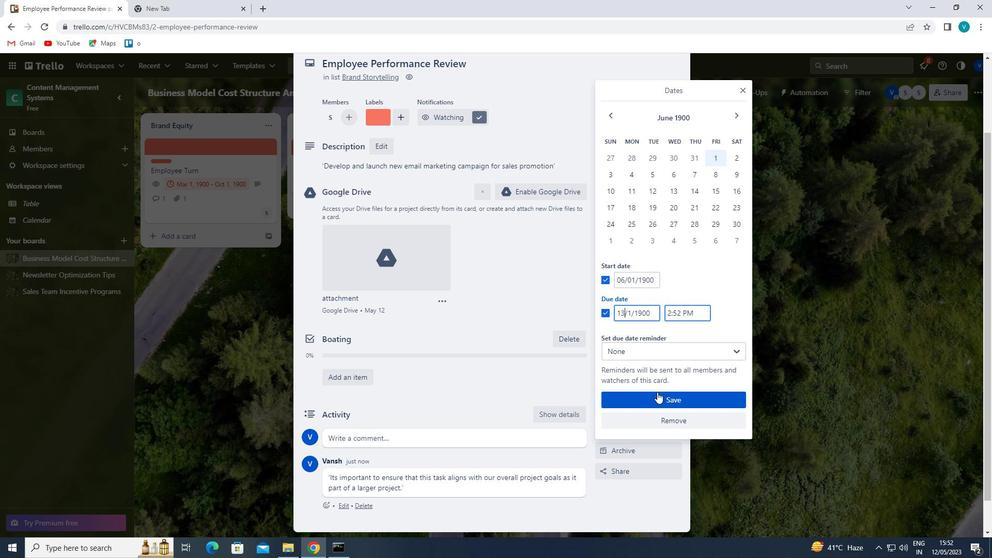 
